 Task: Create a due date automation trigger when advanced on, 2 days after a card is due add checklist with checklist "Resume" complete at 11:00 AM.
Action: Mouse moved to (1082, 317)
Screenshot: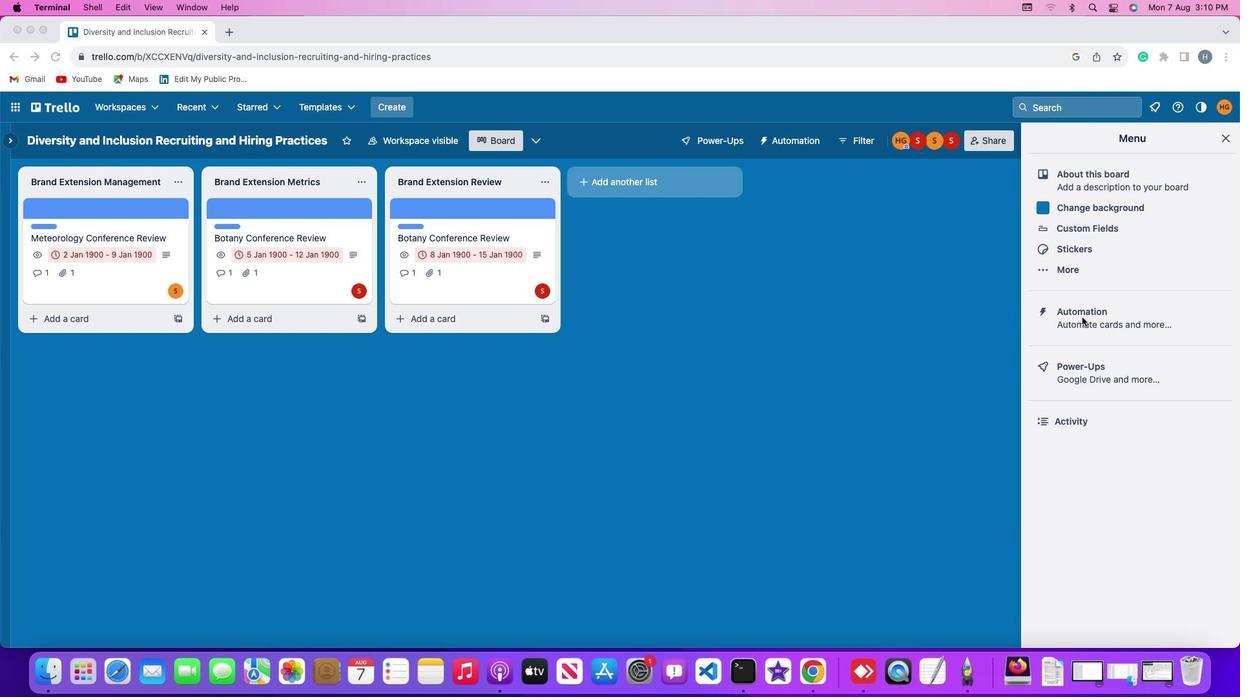 
Action: Mouse pressed left at (1082, 317)
Screenshot: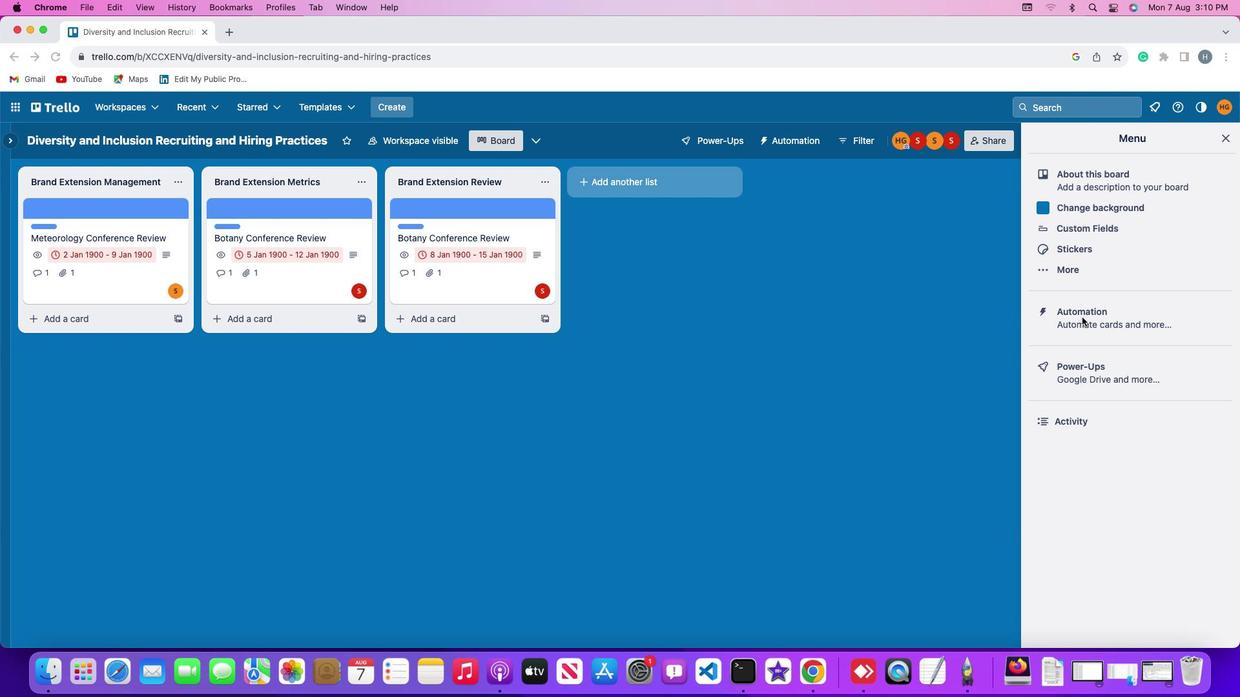 
Action: Mouse pressed left at (1082, 317)
Screenshot: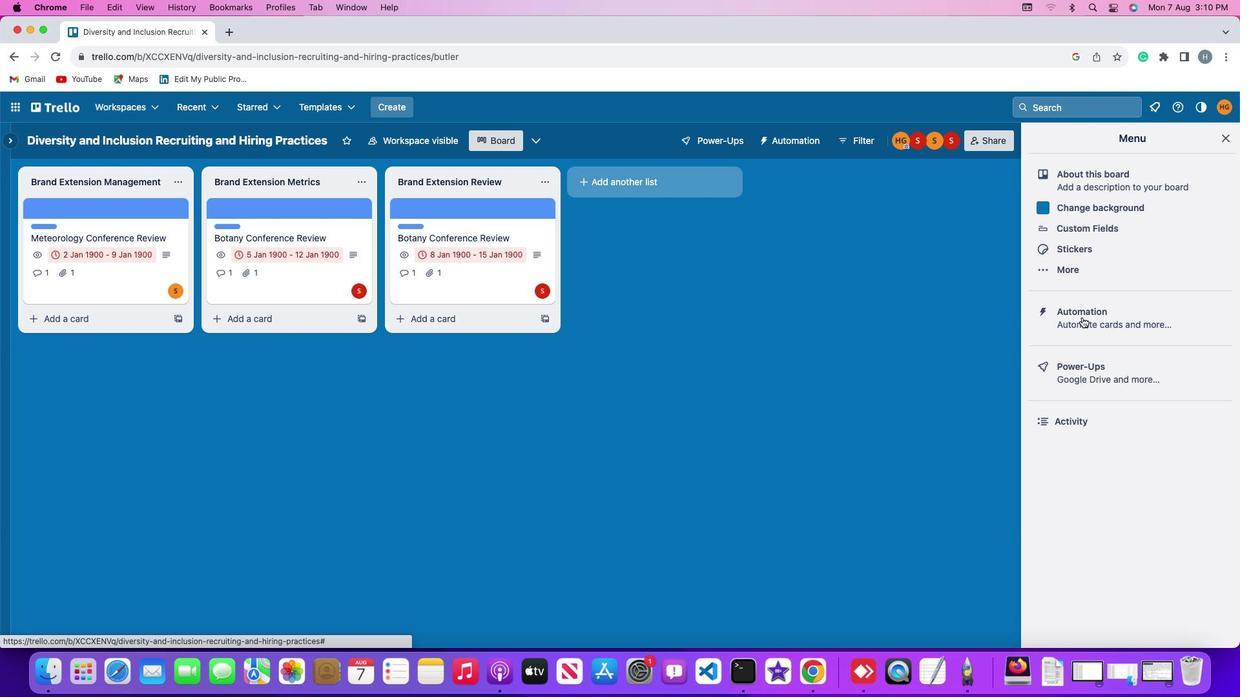 
Action: Mouse moved to (90, 303)
Screenshot: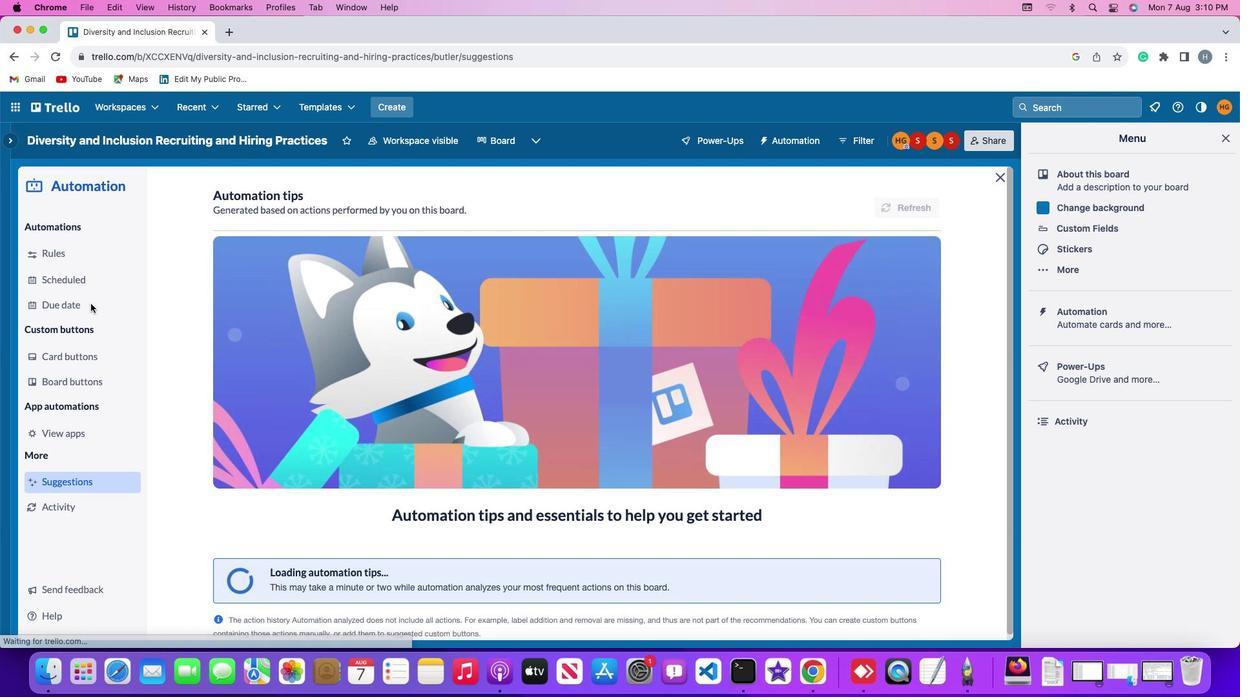 
Action: Mouse pressed left at (90, 303)
Screenshot: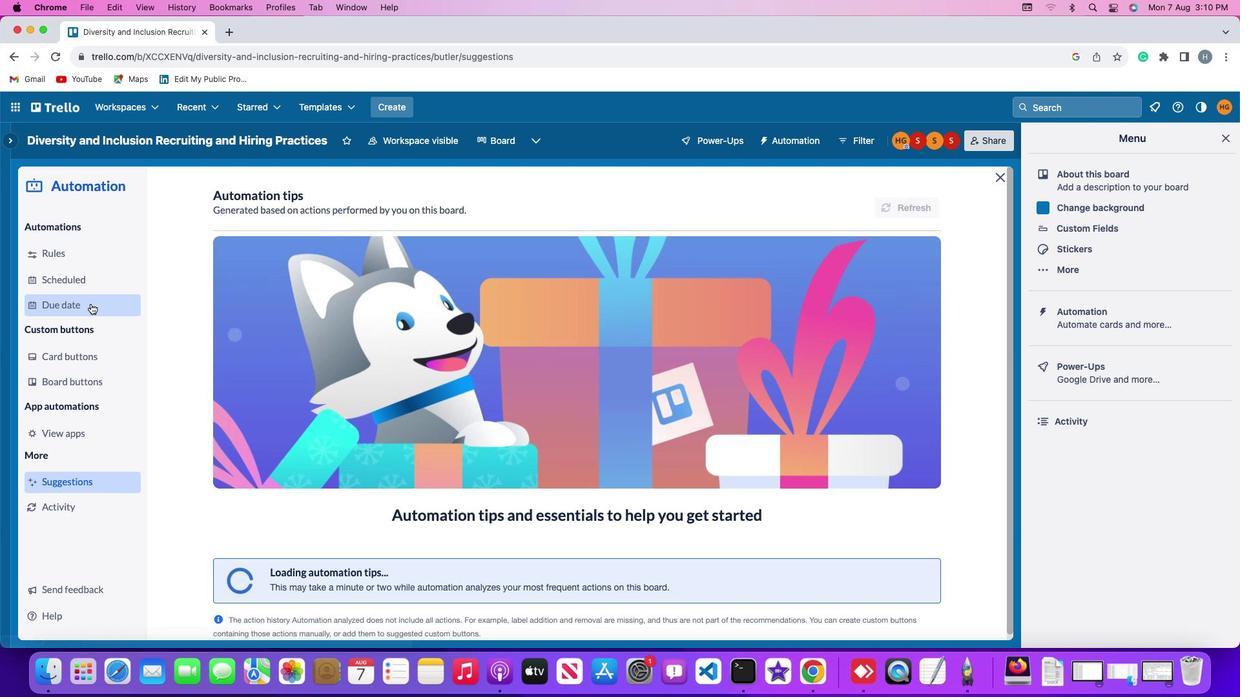 
Action: Mouse moved to (867, 199)
Screenshot: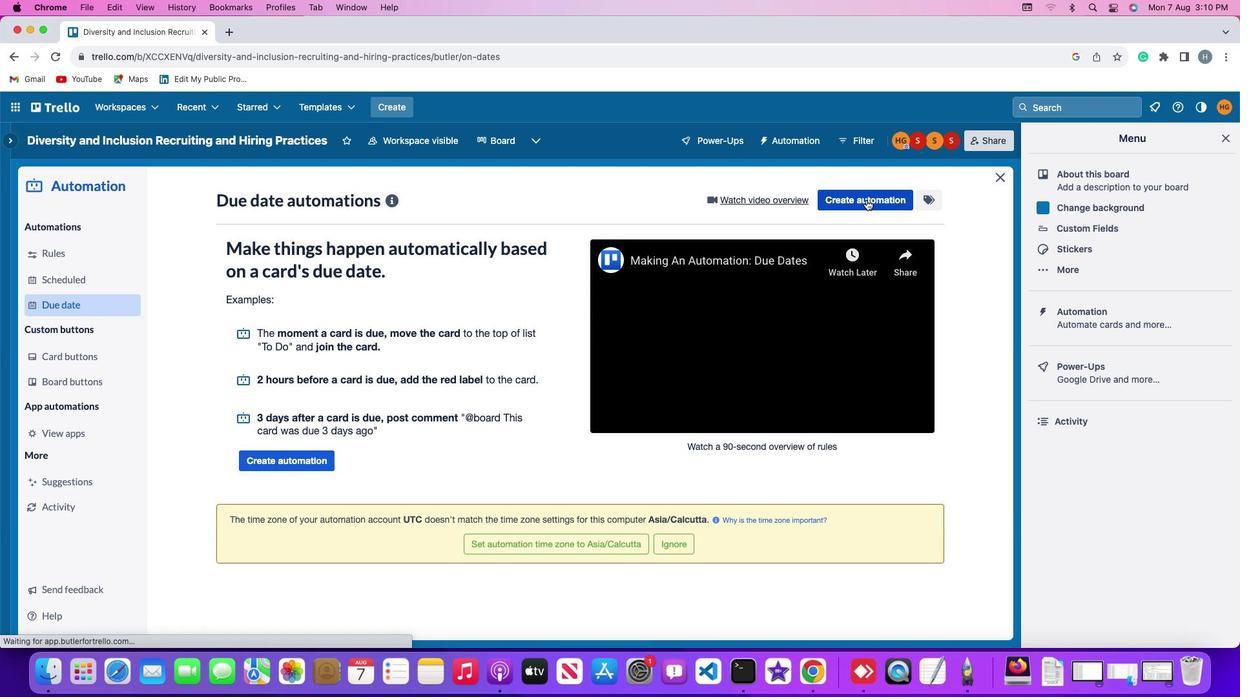 
Action: Mouse pressed left at (867, 199)
Screenshot: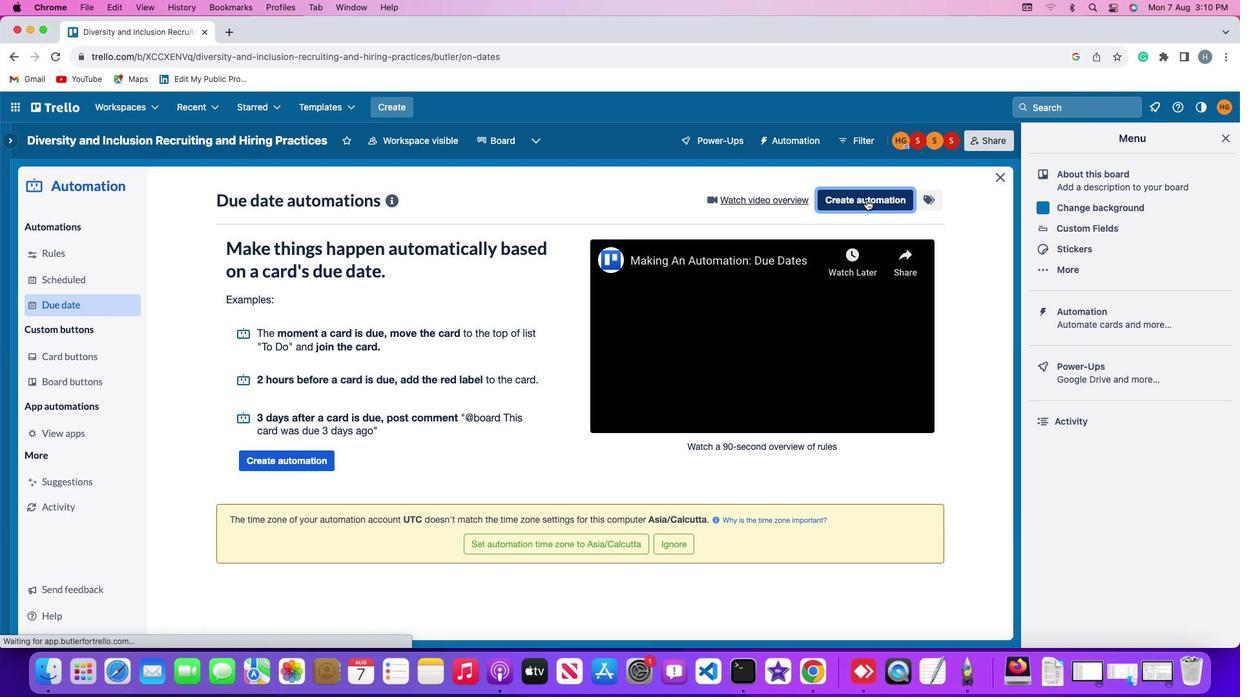 
Action: Mouse moved to (451, 324)
Screenshot: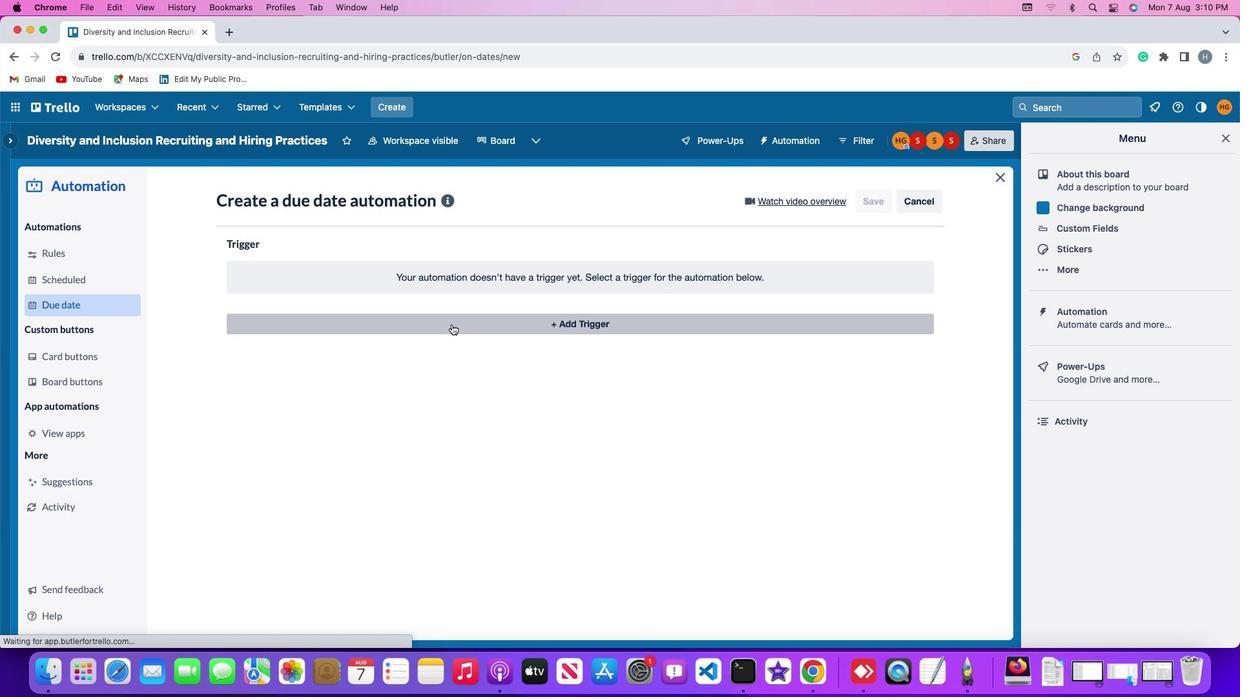 
Action: Mouse pressed left at (451, 324)
Screenshot: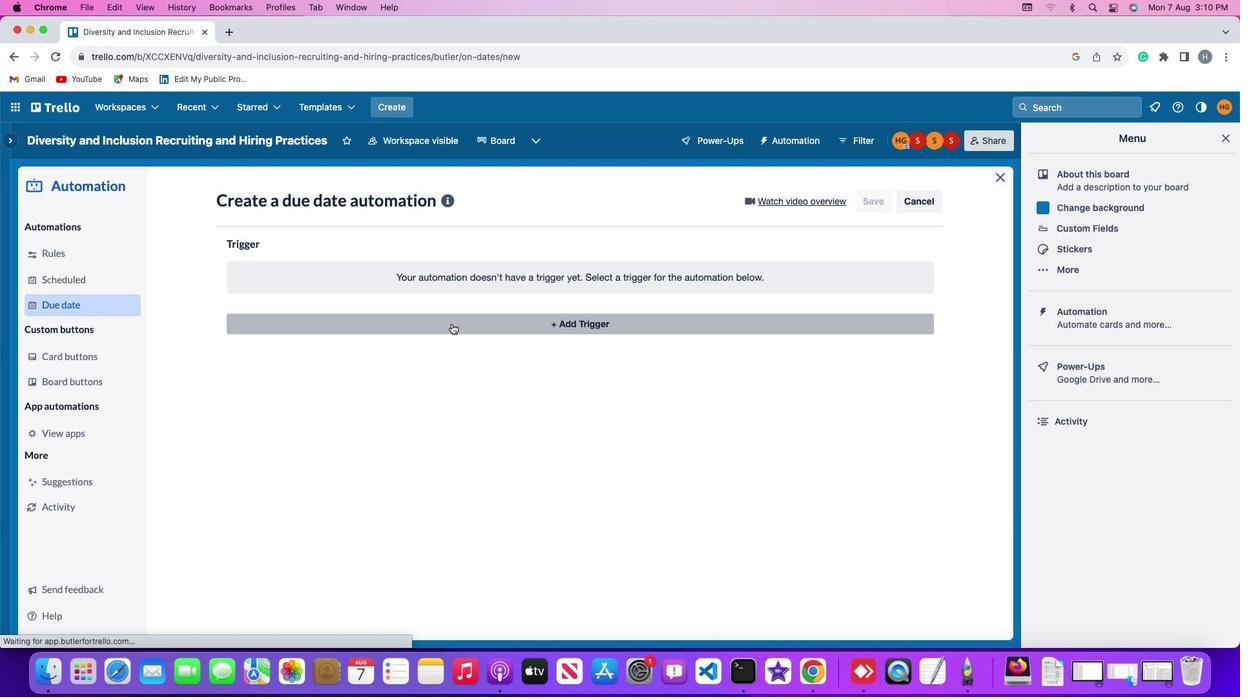 
Action: Mouse moved to (257, 522)
Screenshot: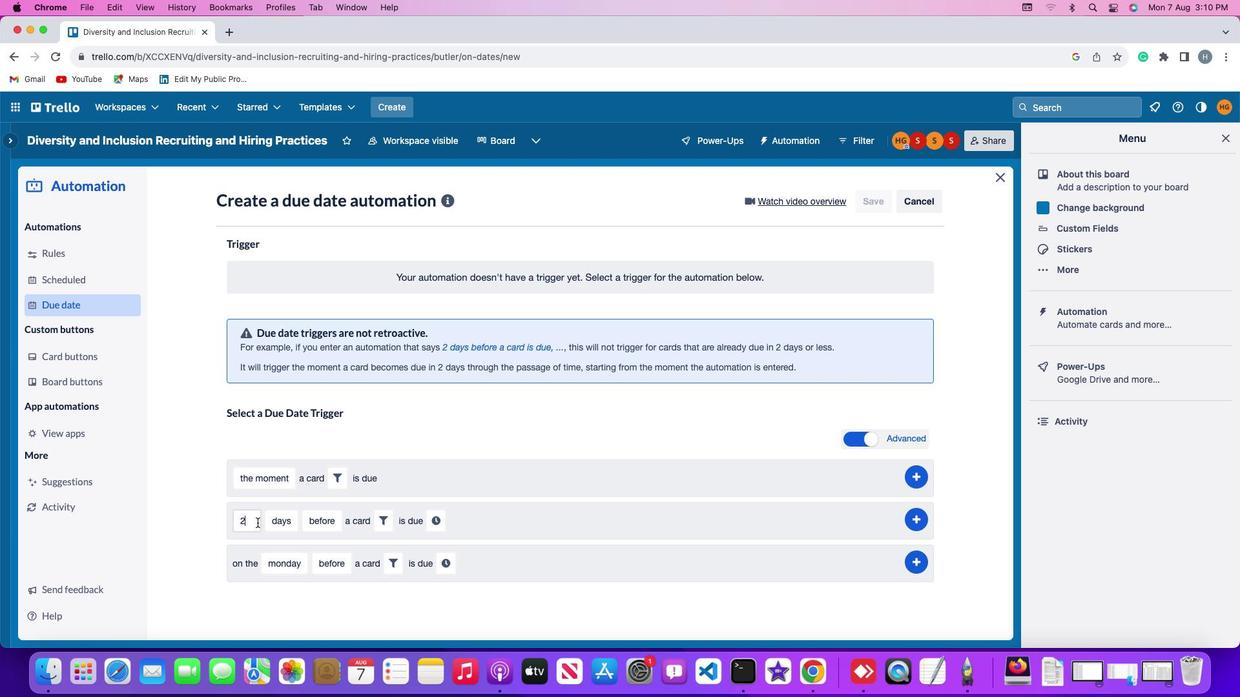 
Action: Mouse pressed left at (257, 522)
Screenshot: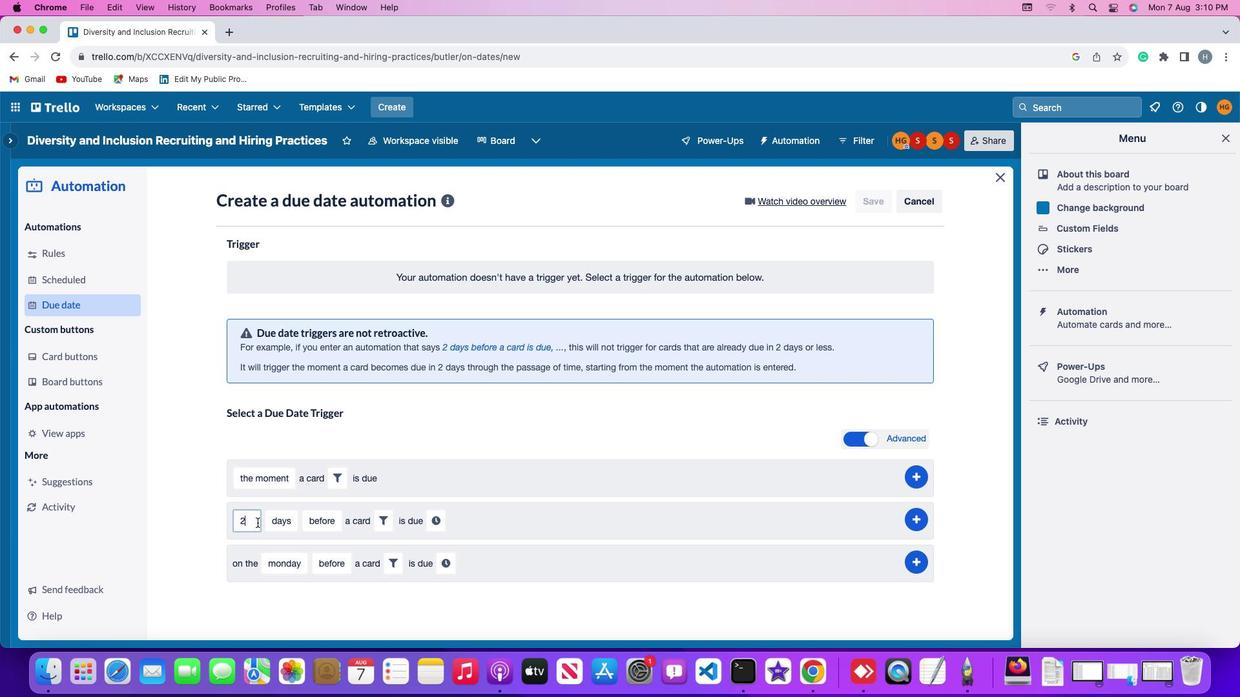 
Action: Mouse moved to (258, 524)
Screenshot: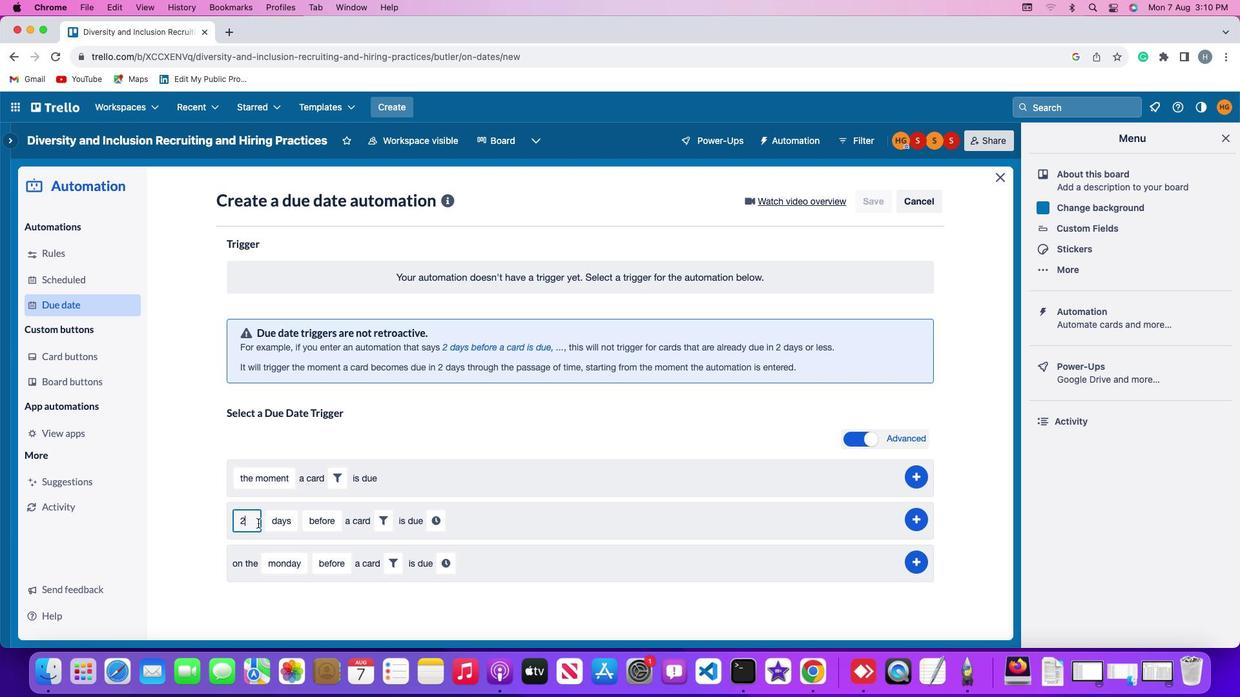 
Action: Key pressed Key.backspace
Screenshot: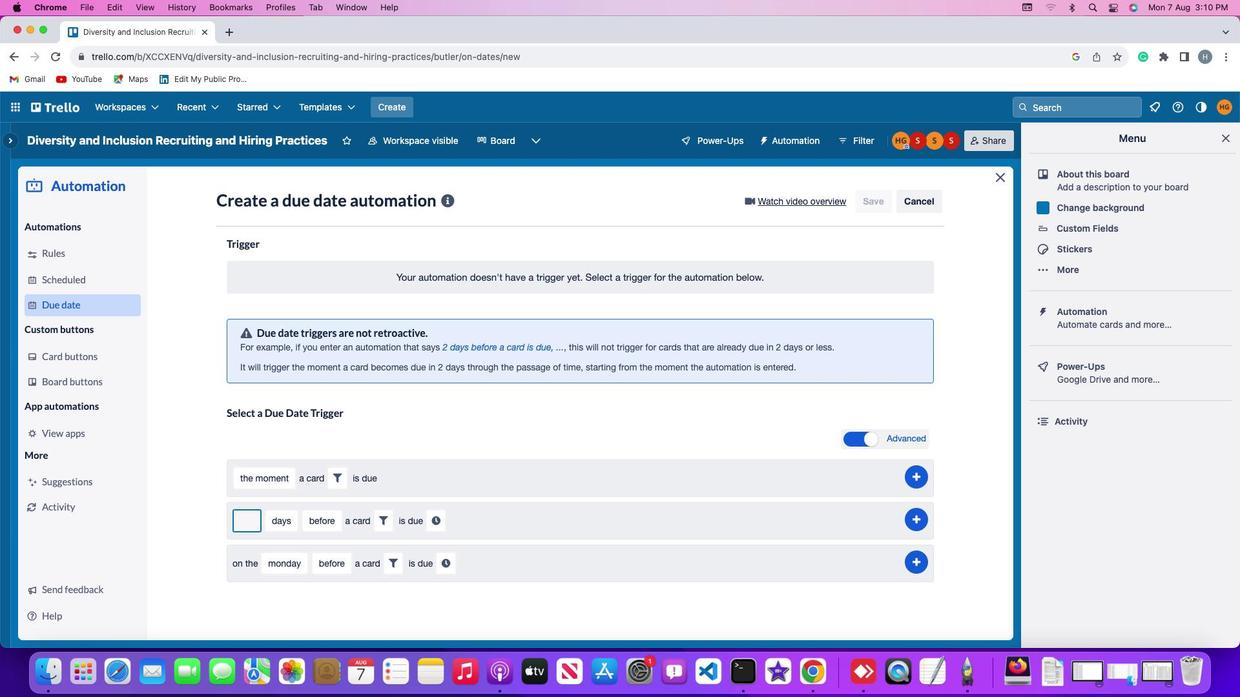 
Action: Mouse moved to (260, 524)
Screenshot: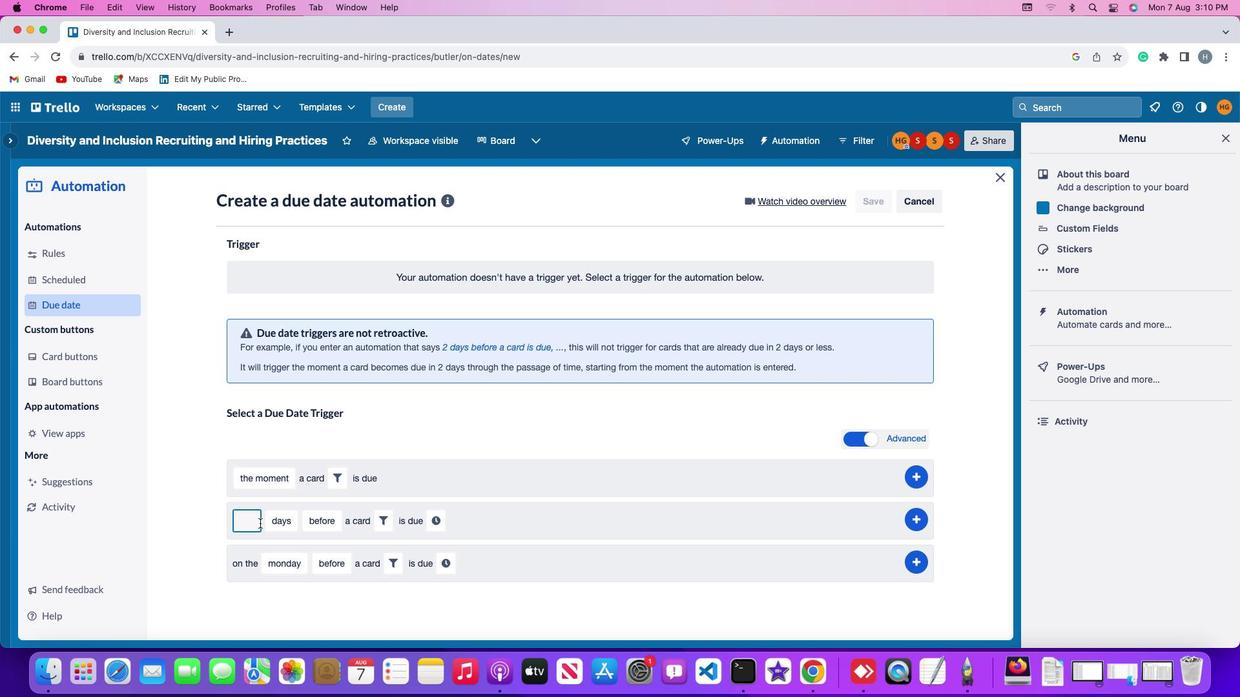 
Action: Key pressed '2'
Screenshot: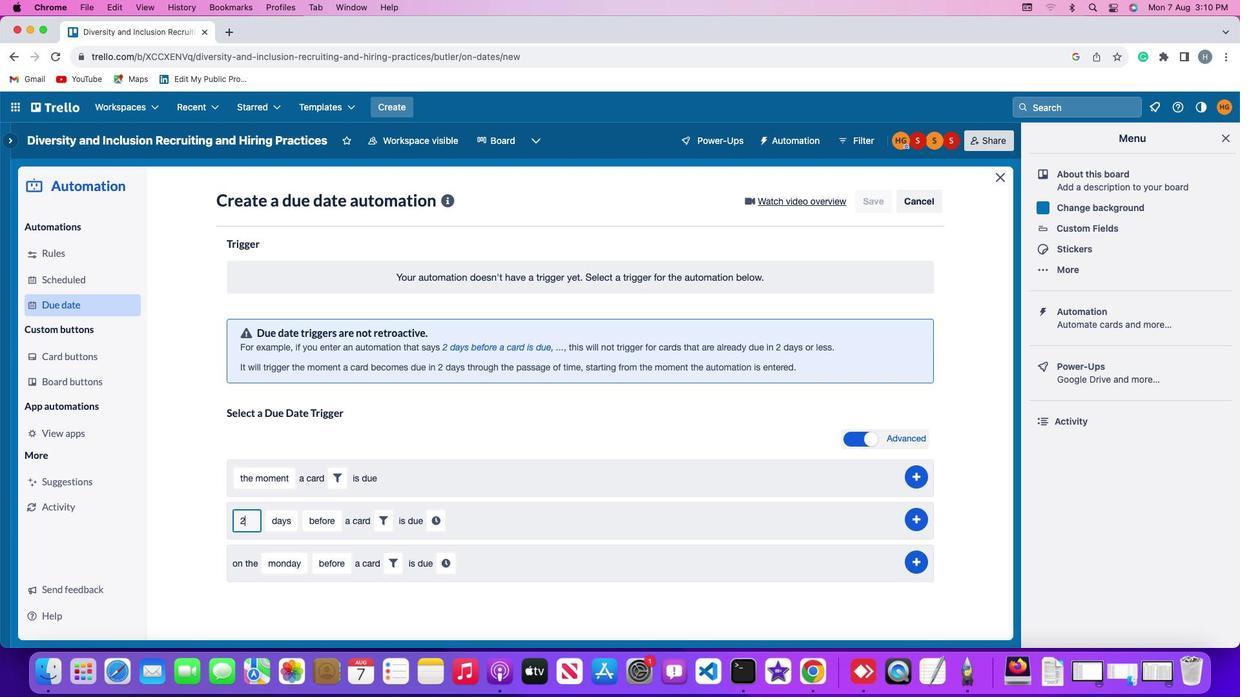 
Action: Mouse moved to (288, 522)
Screenshot: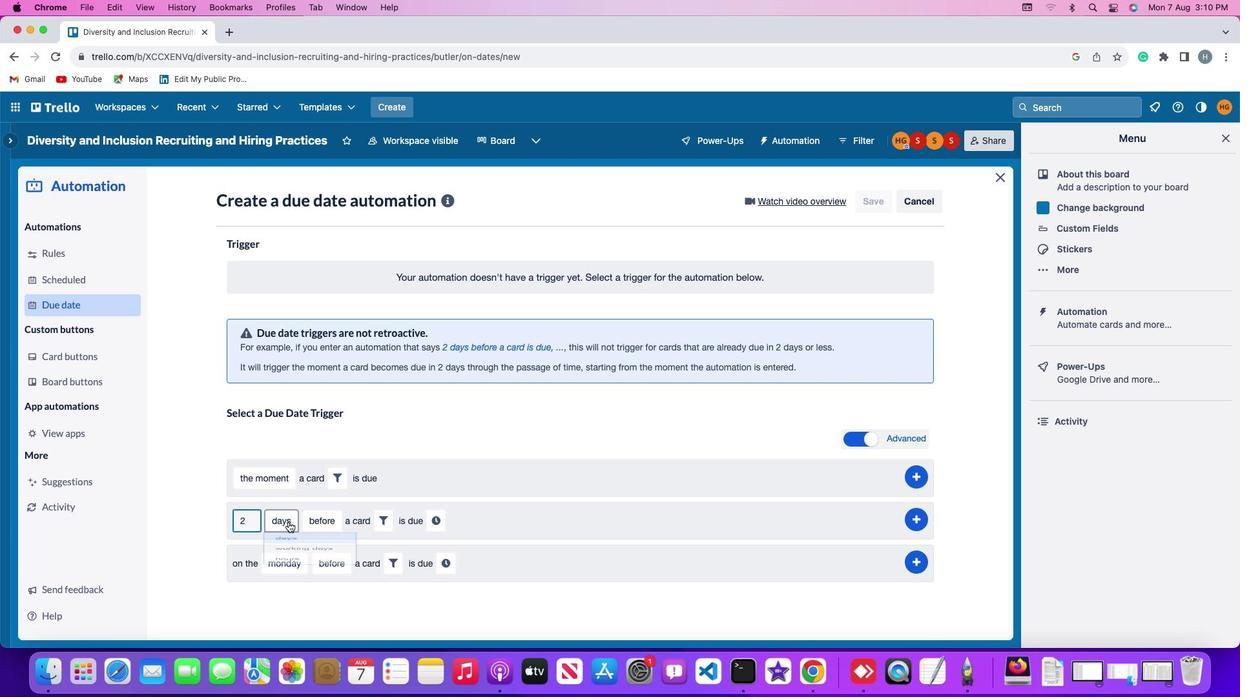 
Action: Mouse pressed left at (288, 522)
Screenshot: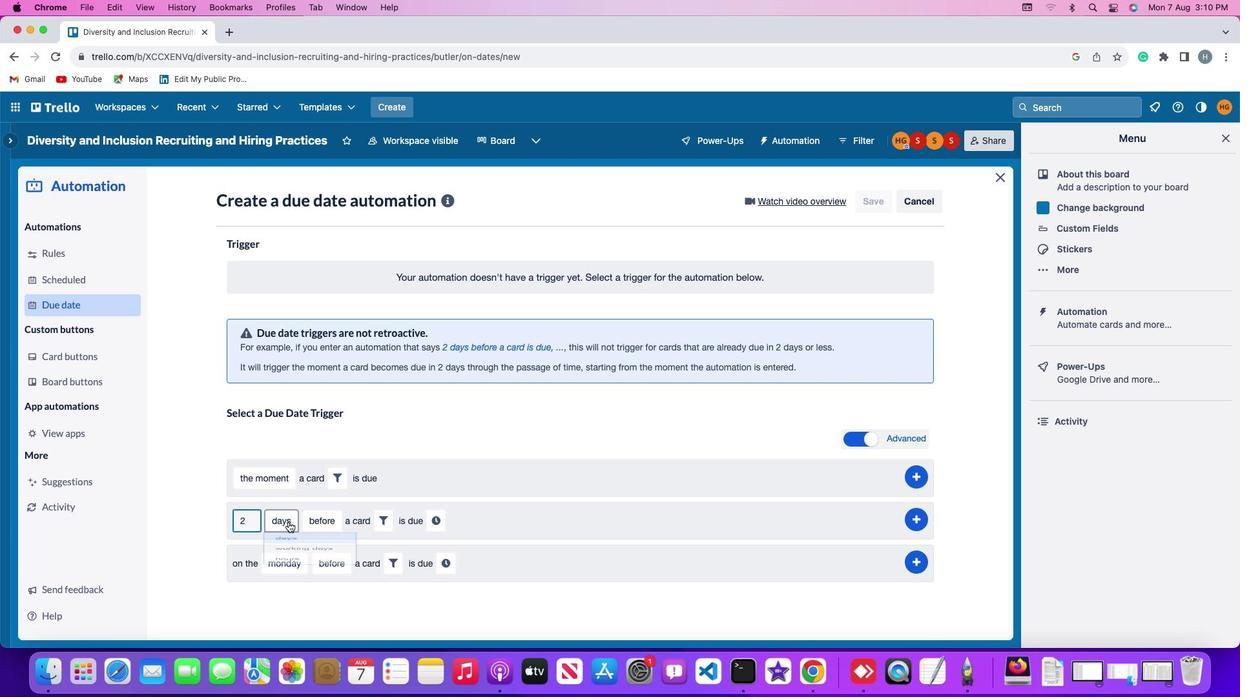 
Action: Mouse moved to (290, 544)
Screenshot: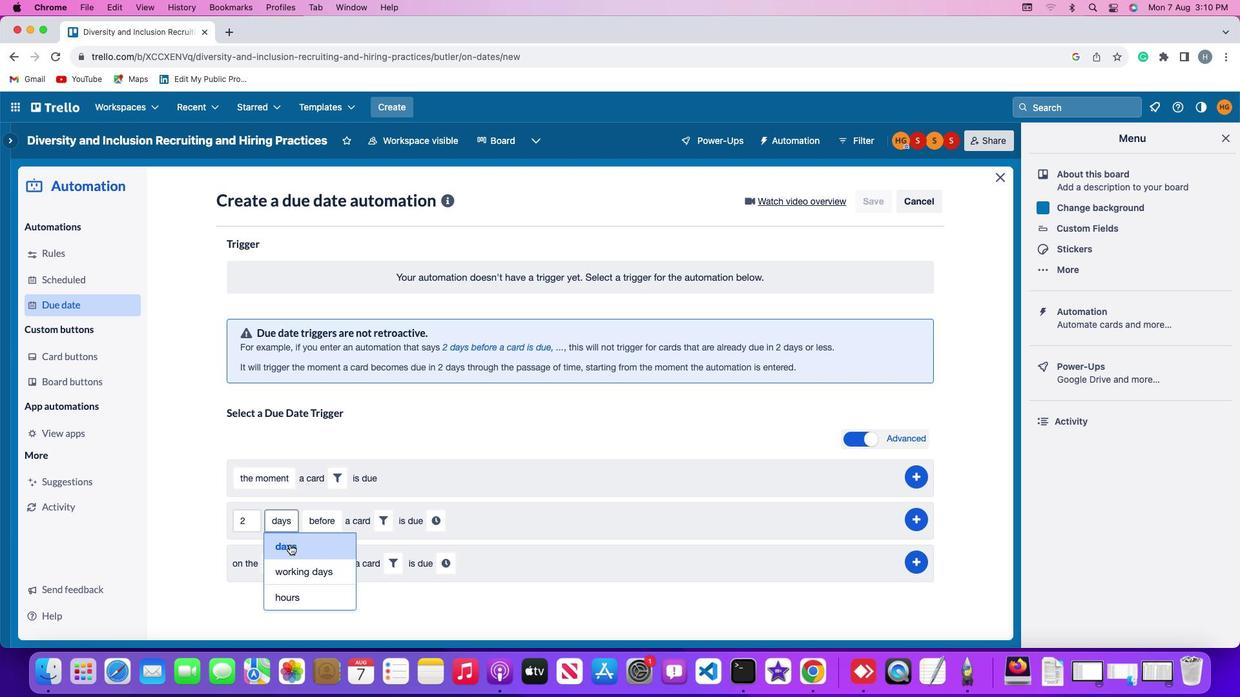 
Action: Mouse pressed left at (290, 544)
Screenshot: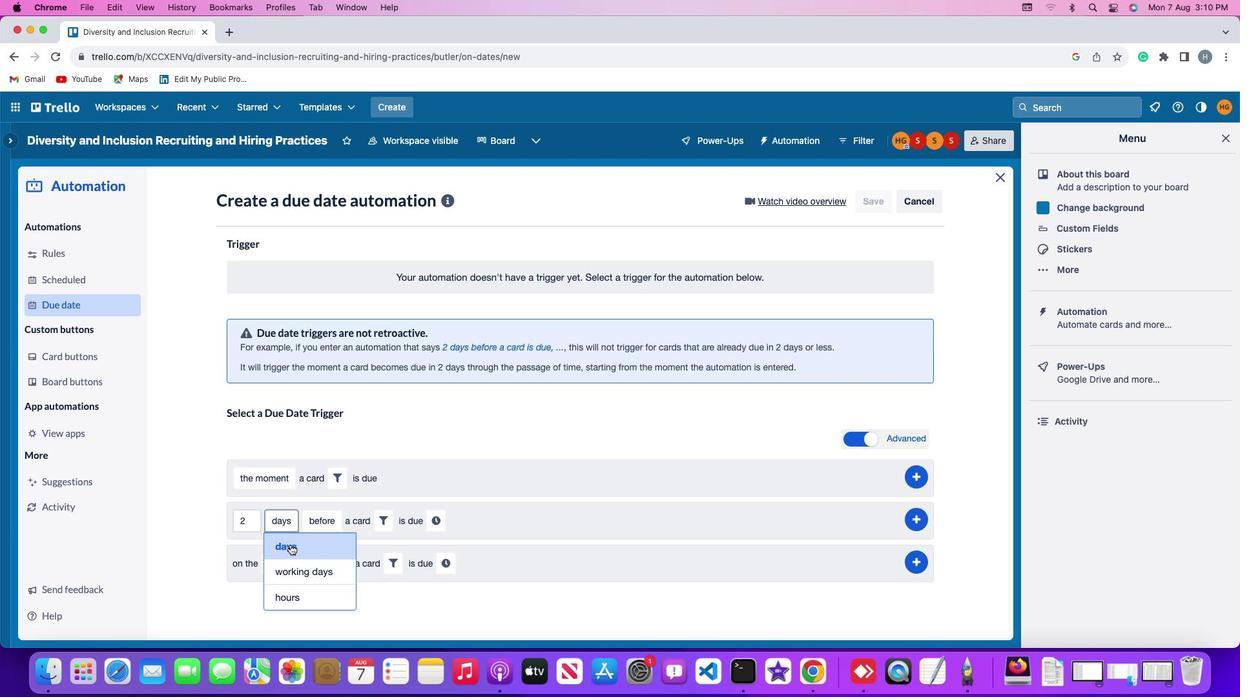 
Action: Mouse moved to (319, 514)
Screenshot: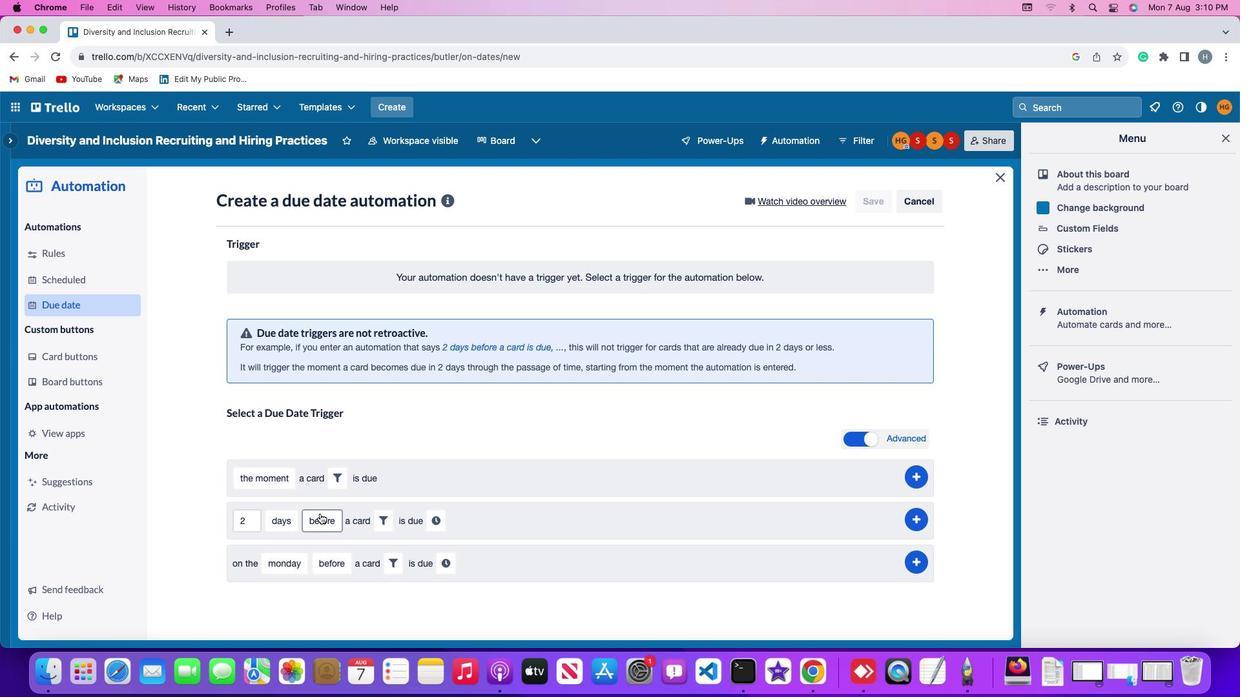 
Action: Mouse pressed left at (319, 514)
Screenshot: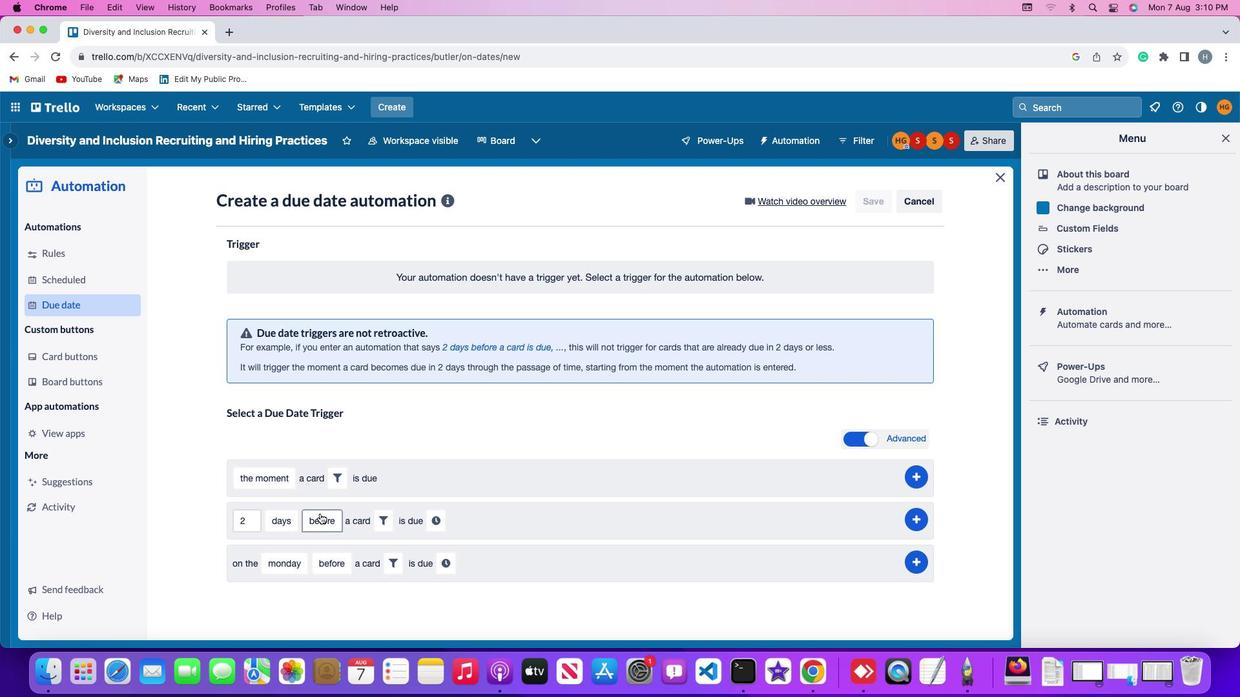 
Action: Mouse moved to (323, 566)
Screenshot: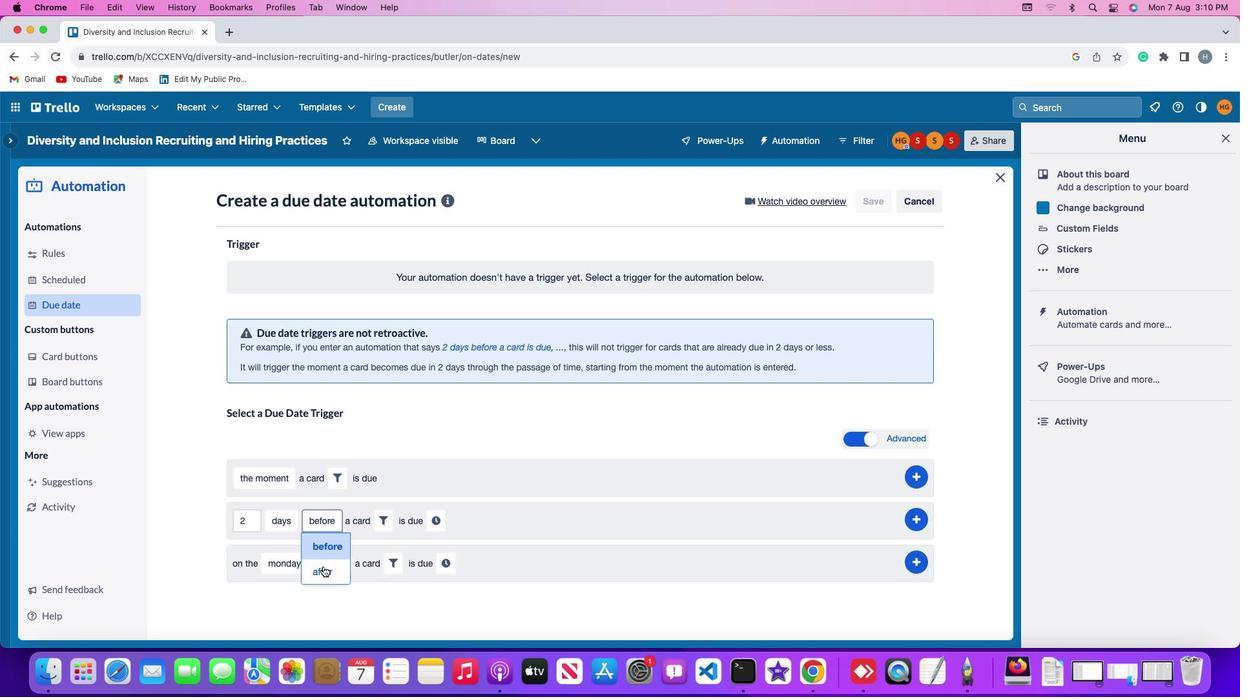 
Action: Mouse pressed left at (323, 566)
Screenshot: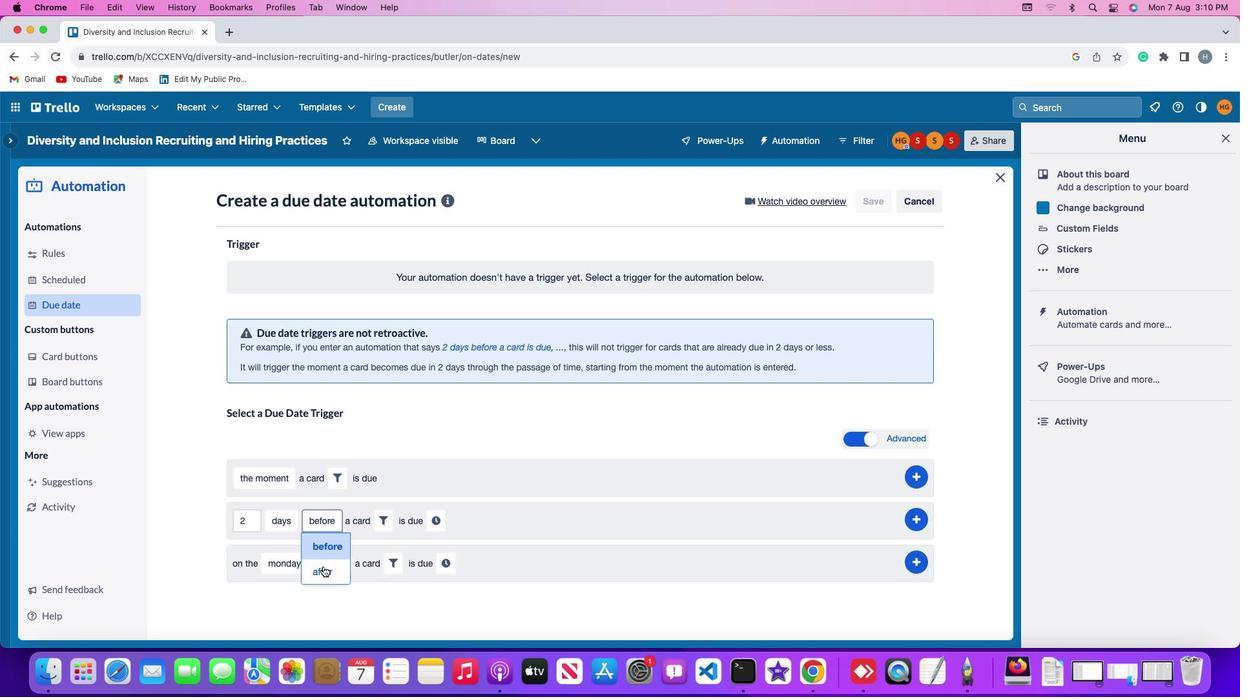 
Action: Mouse moved to (375, 519)
Screenshot: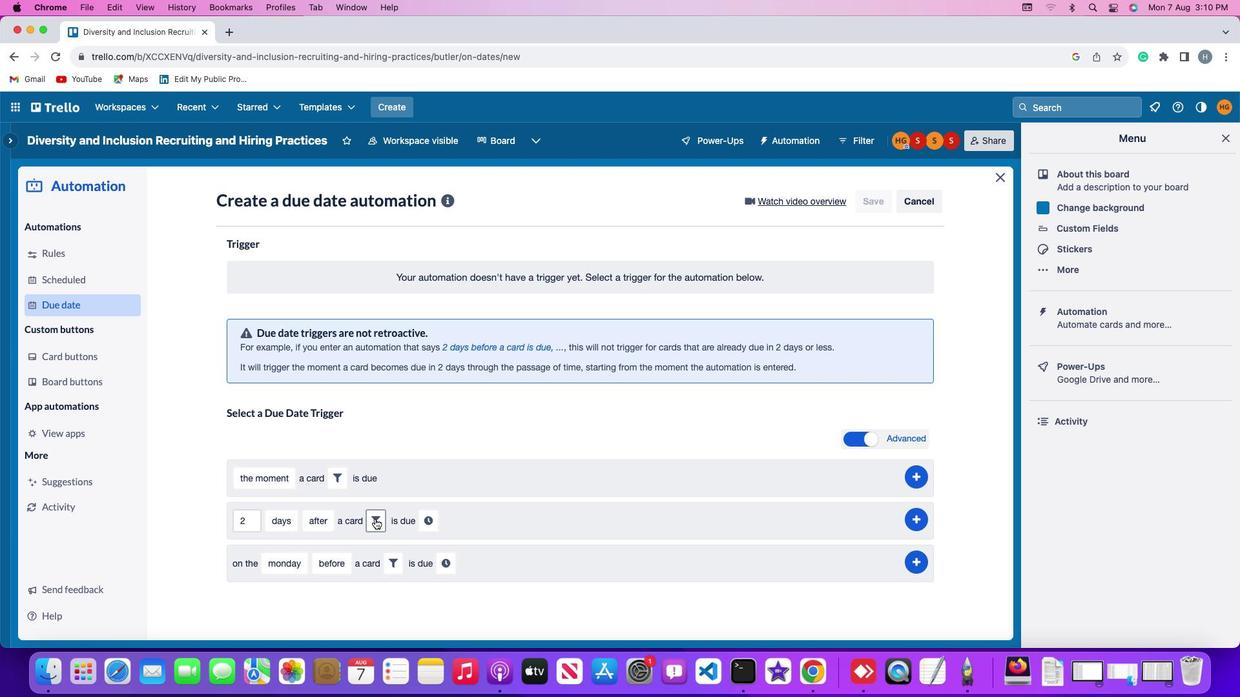 
Action: Mouse pressed left at (375, 519)
Screenshot: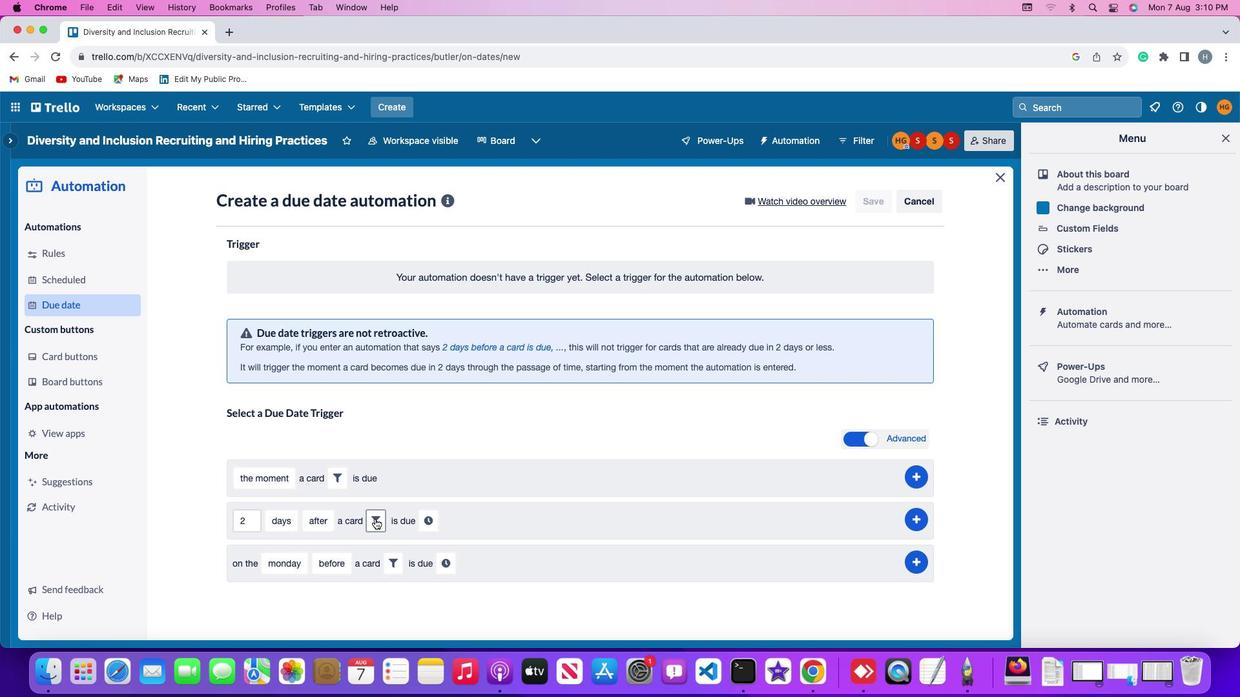 
Action: Mouse moved to (483, 560)
Screenshot: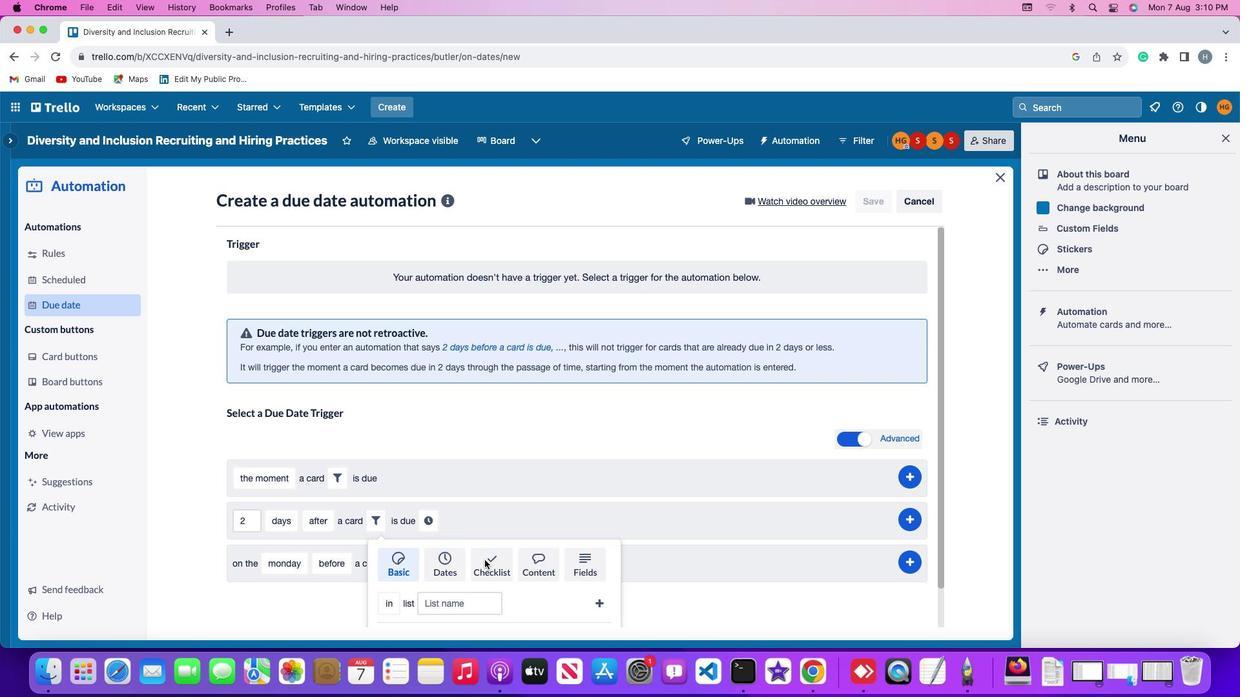 
Action: Mouse pressed left at (483, 560)
Screenshot: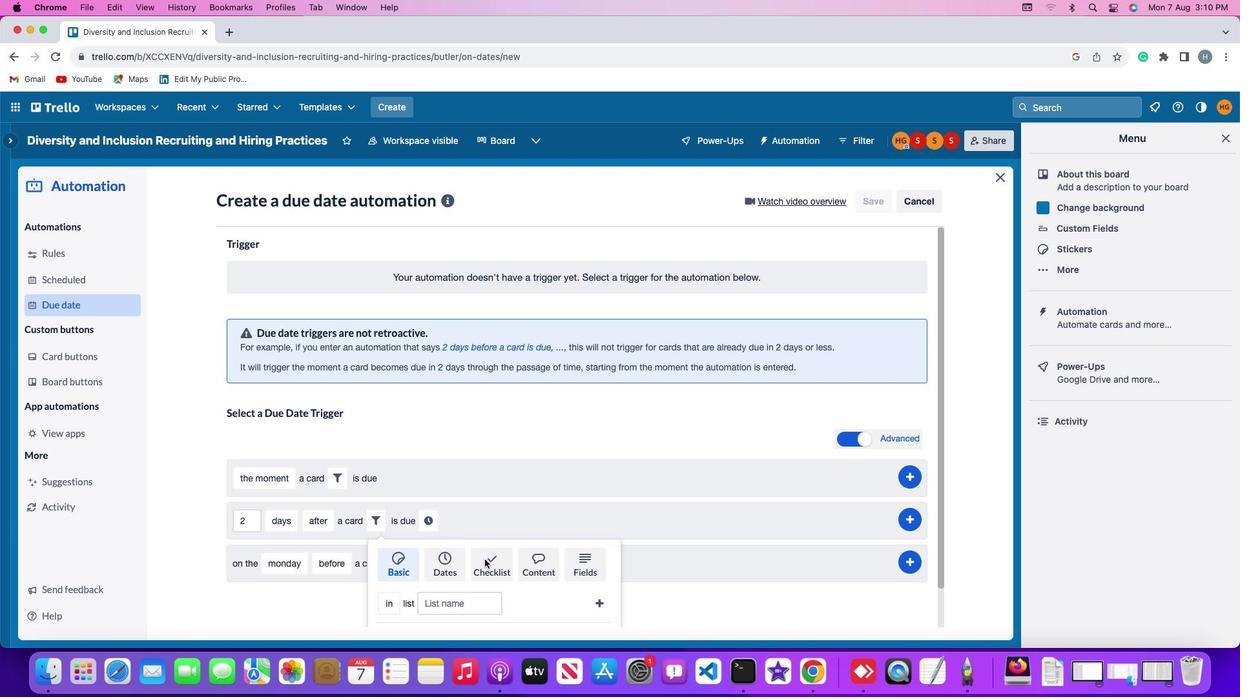 
Action: Mouse moved to (451, 600)
Screenshot: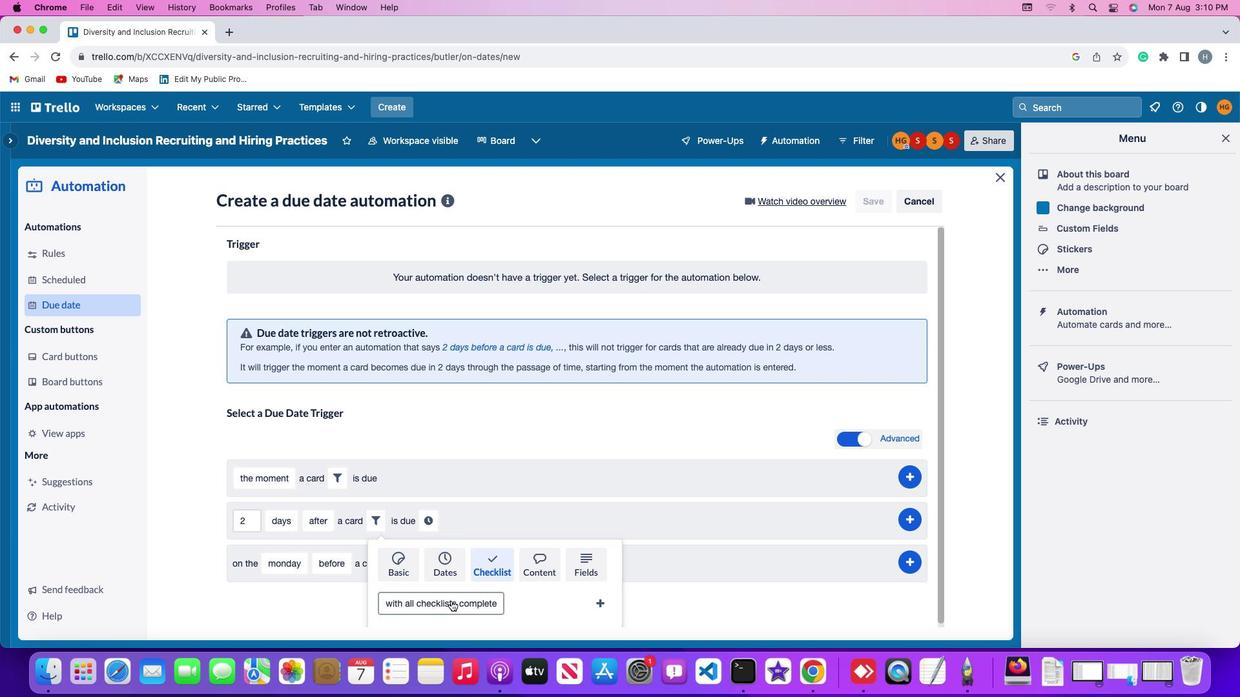 
Action: Mouse pressed left at (451, 600)
Screenshot: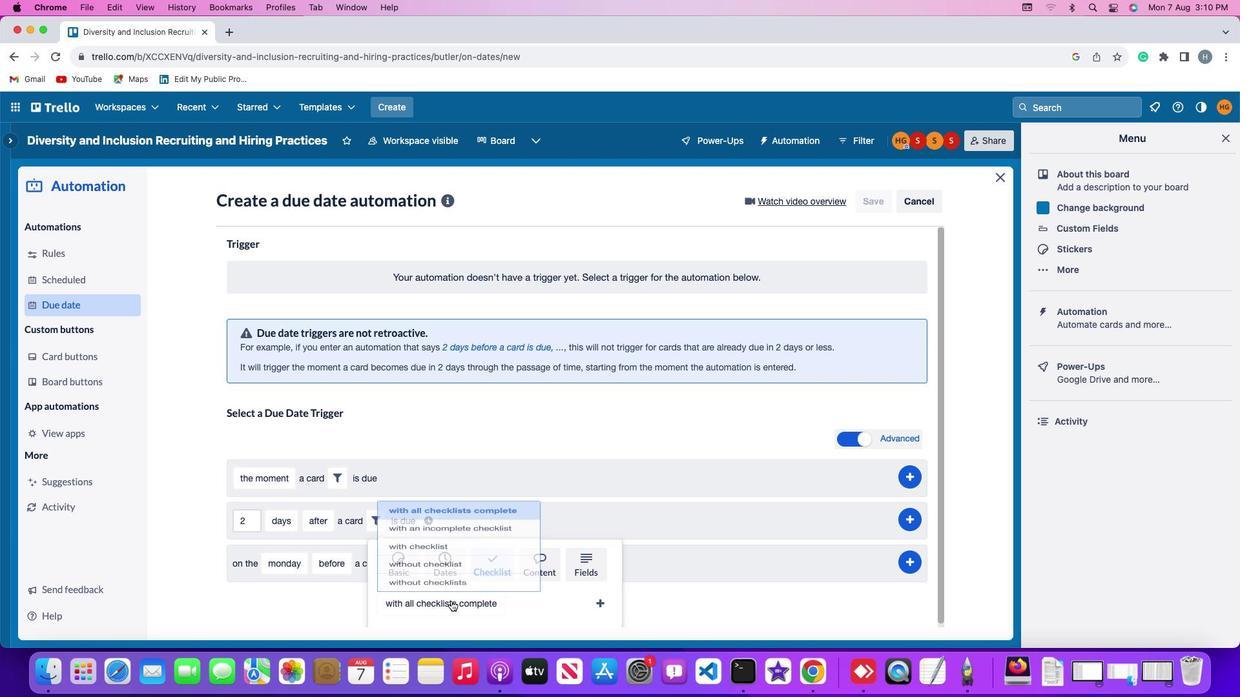 
Action: Mouse moved to (438, 523)
Screenshot: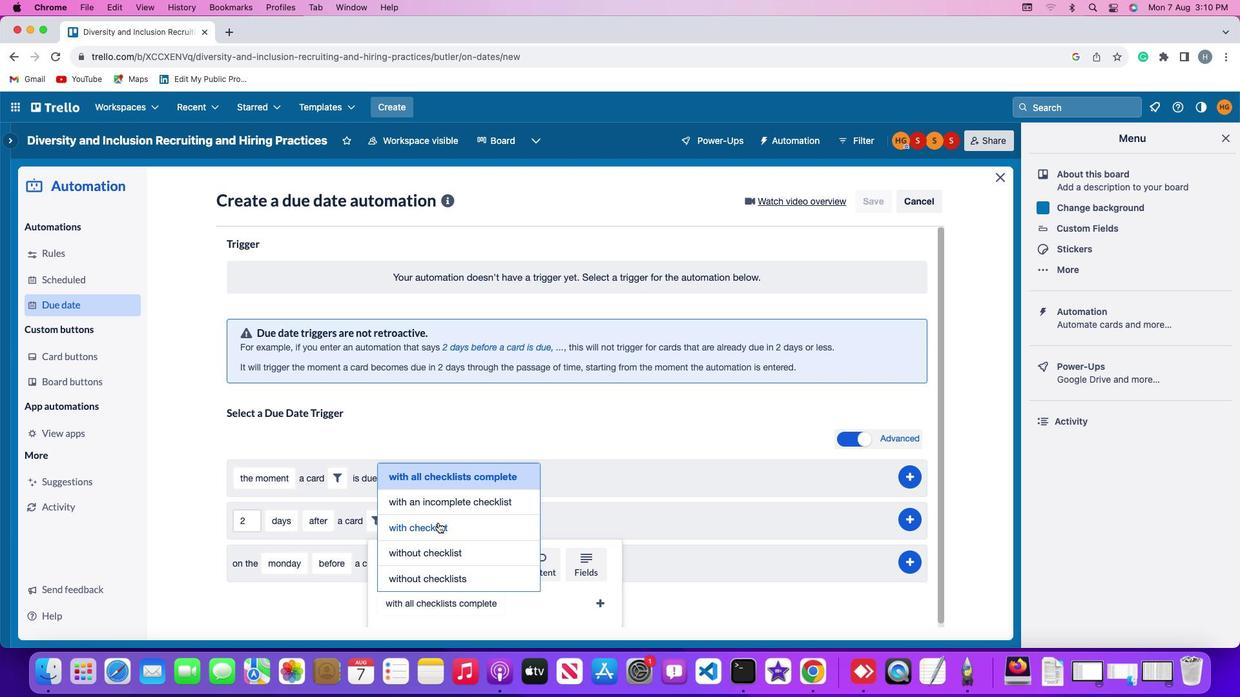 
Action: Mouse pressed left at (438, 523)
Screenshot: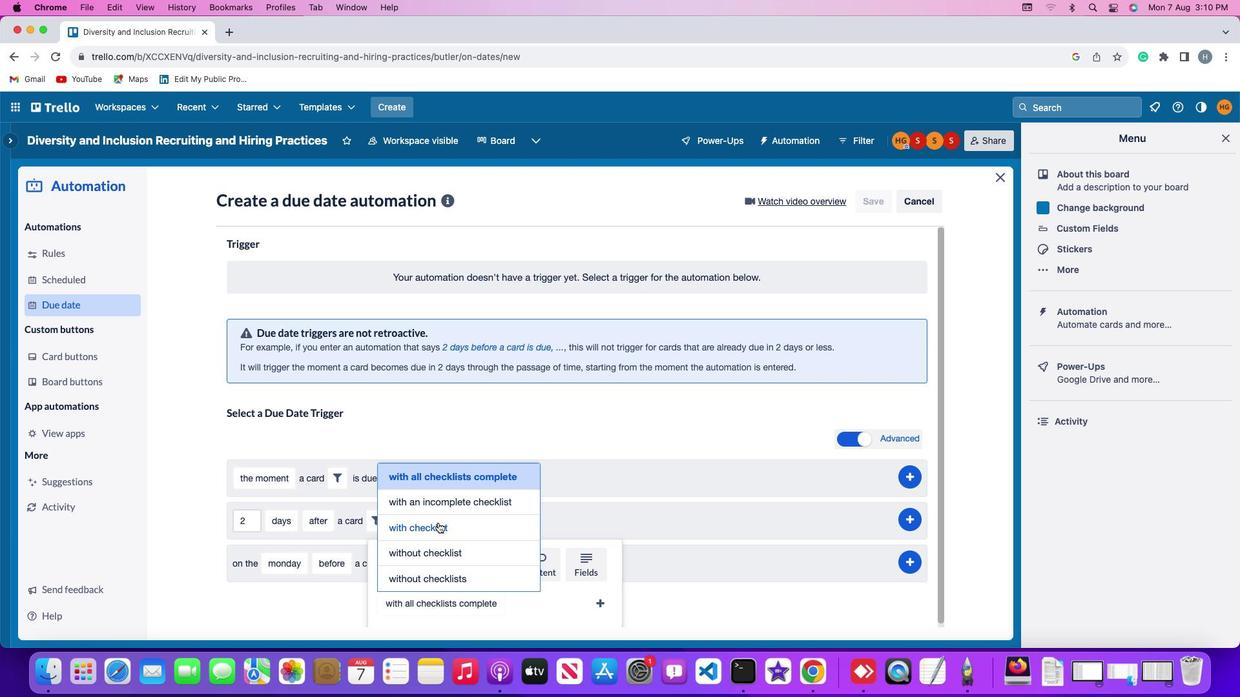 
Action: Mouse moved to (496, 607)
Screenshot: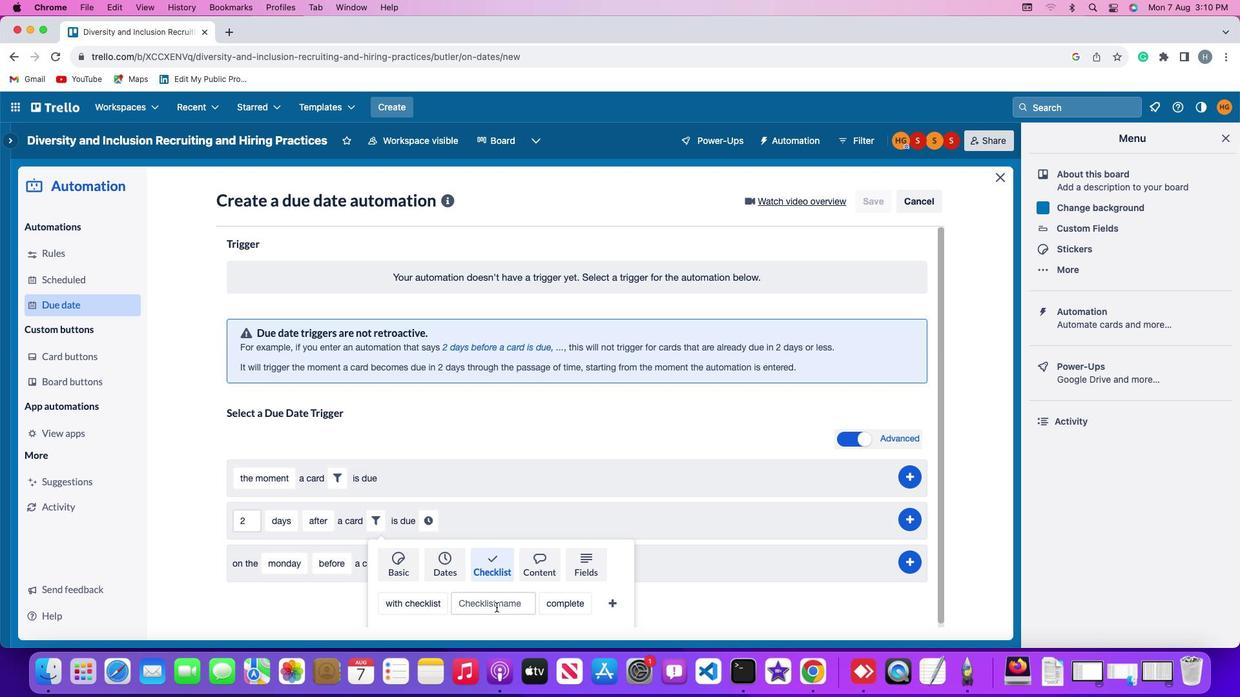 
Action: Mouse pressed left at (496, 607)
Screenshot: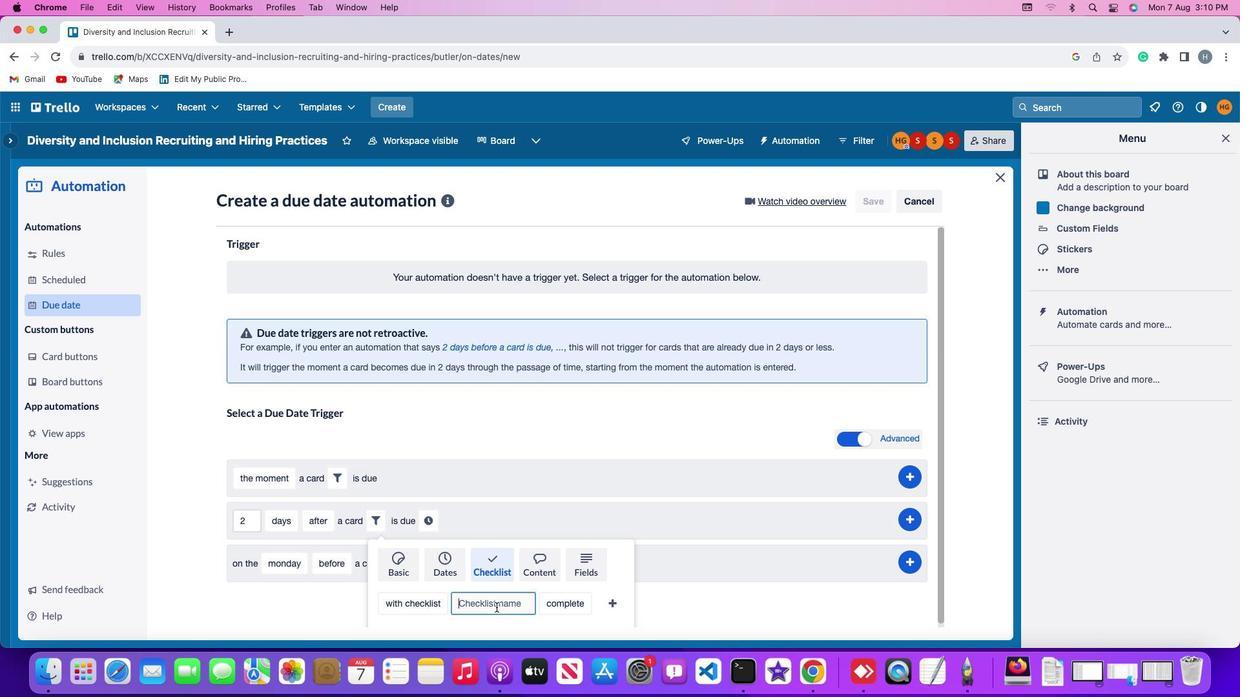 
Action: Key pressed Key.shift'R''e''s''u''m''e'
Screenshot: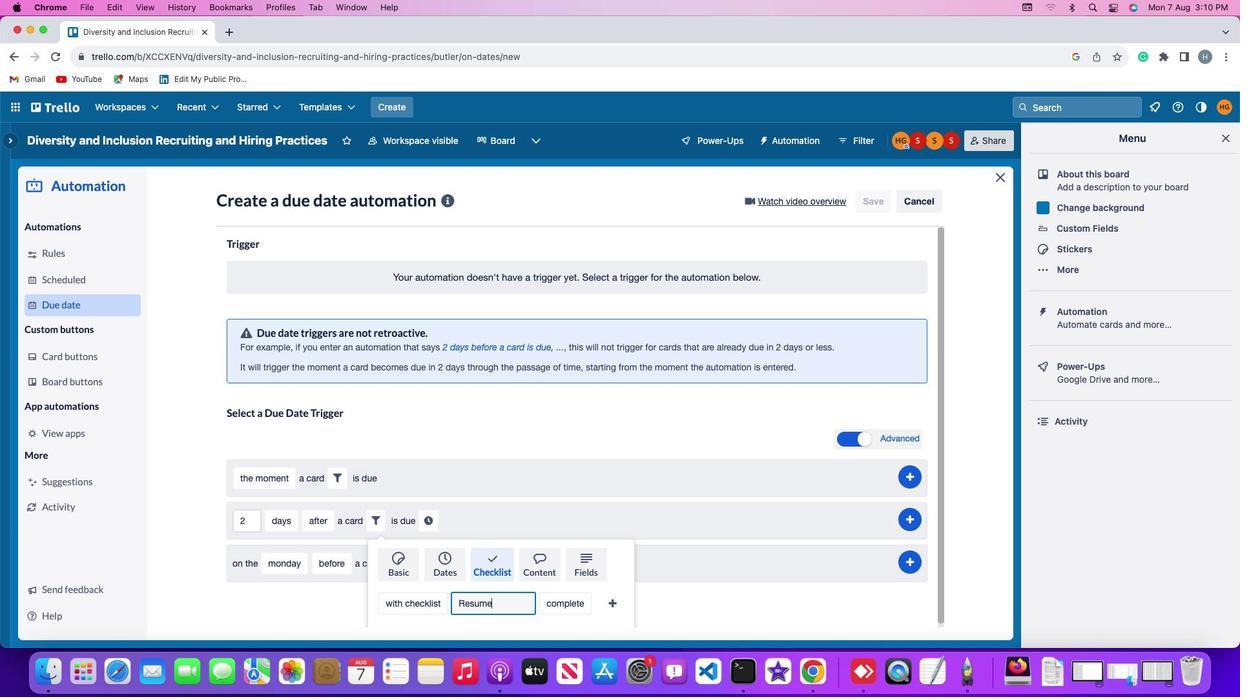 
Action: Mouse moved to (610, 600)
Screenshot: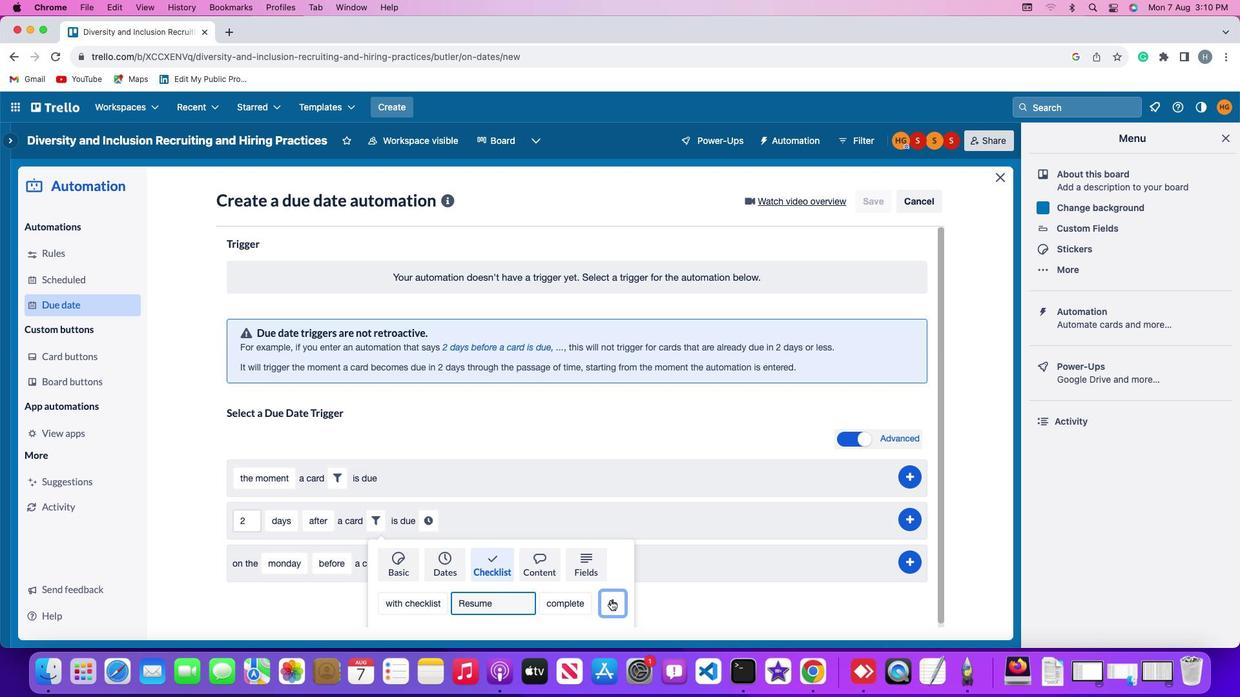 
Action: Mouse pressed left at (610, 600)
Screenshot: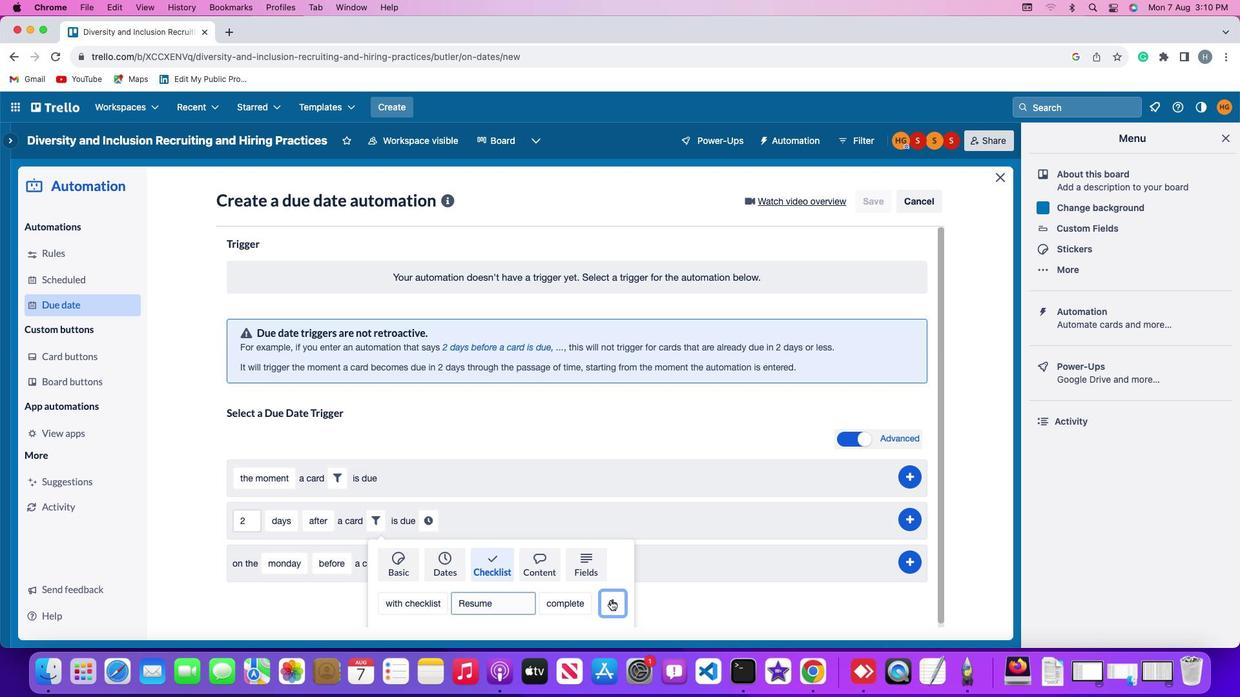 
Action: Mouse moved to (597, 515)
Screenshot: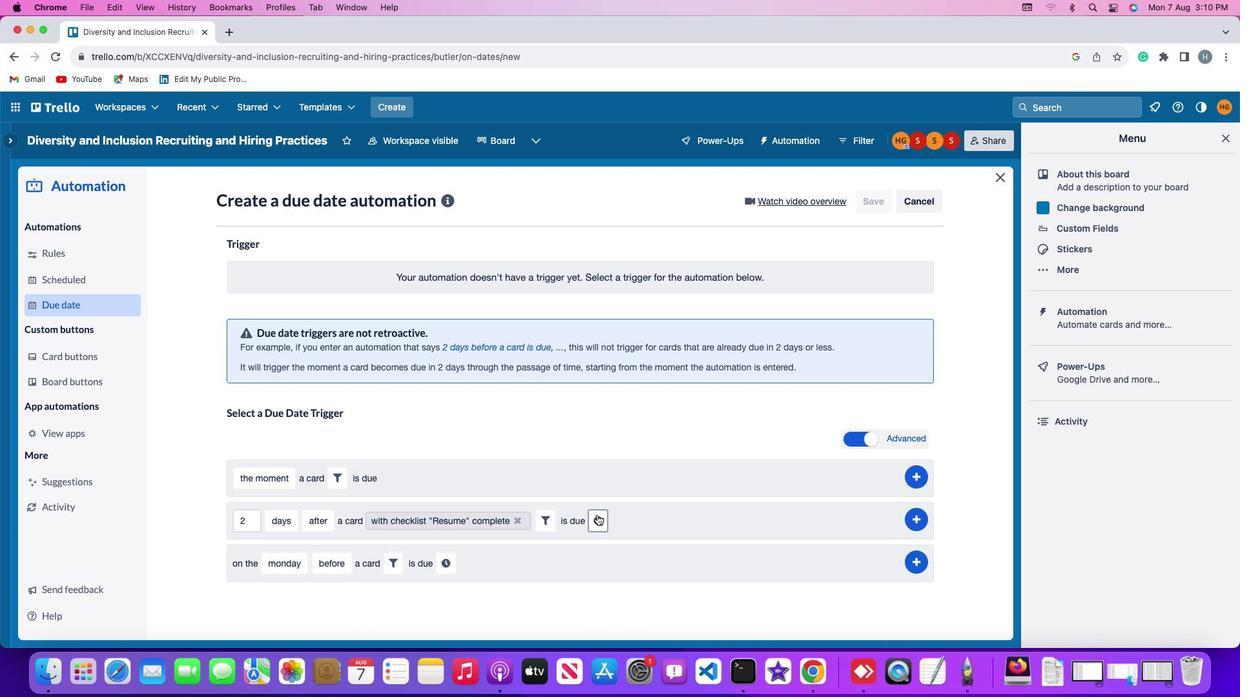 
Action: Mouse pressed left at (597, 515)
Screenshot: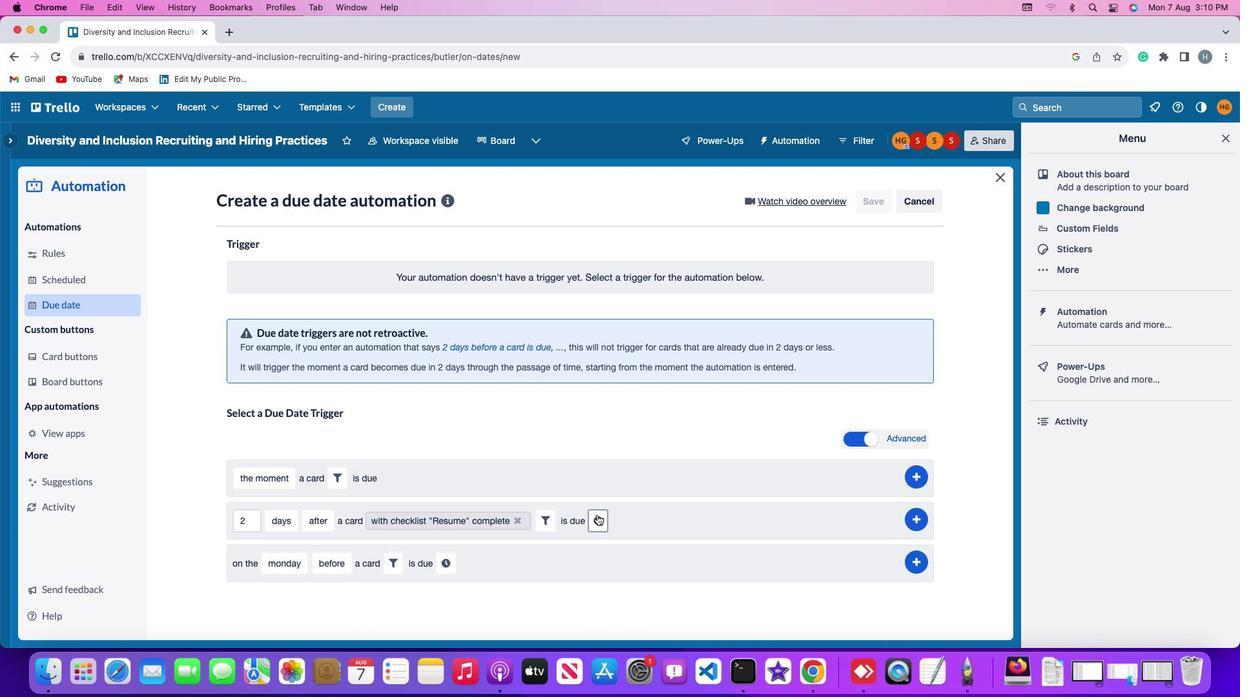 
Action: Mouse moved to (632, 525)
Screenshot: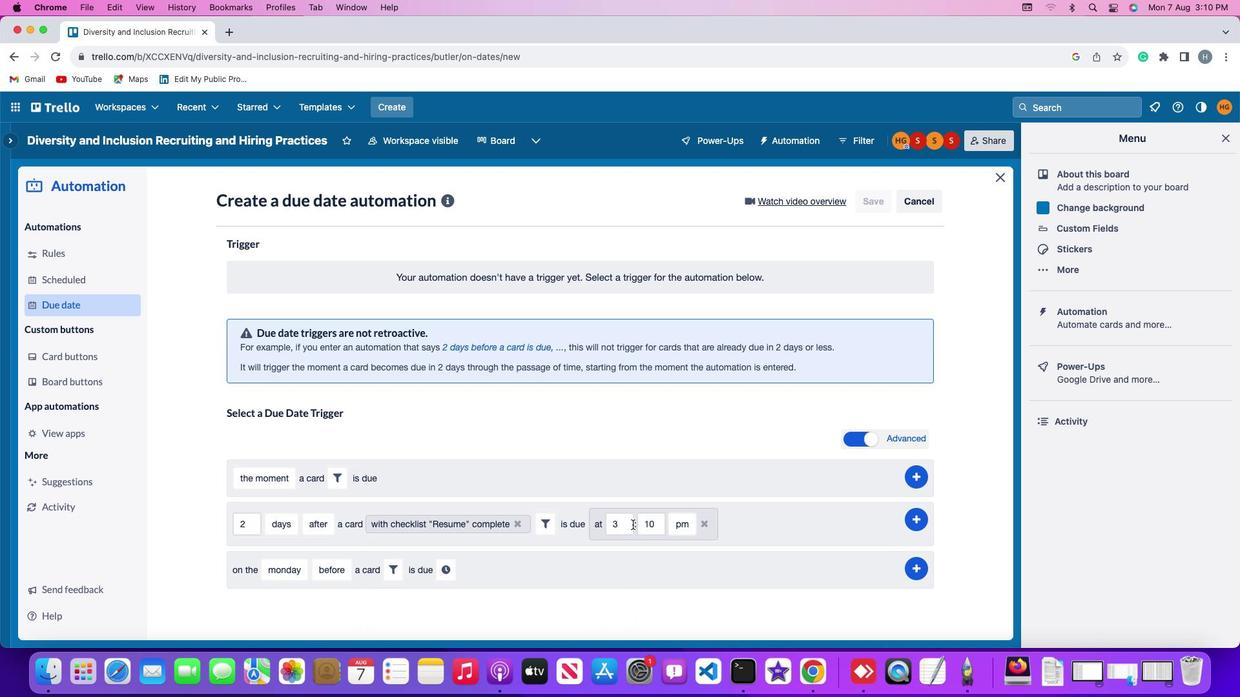 
Action: Mouse pressed left at (632, 525)
Screenshot: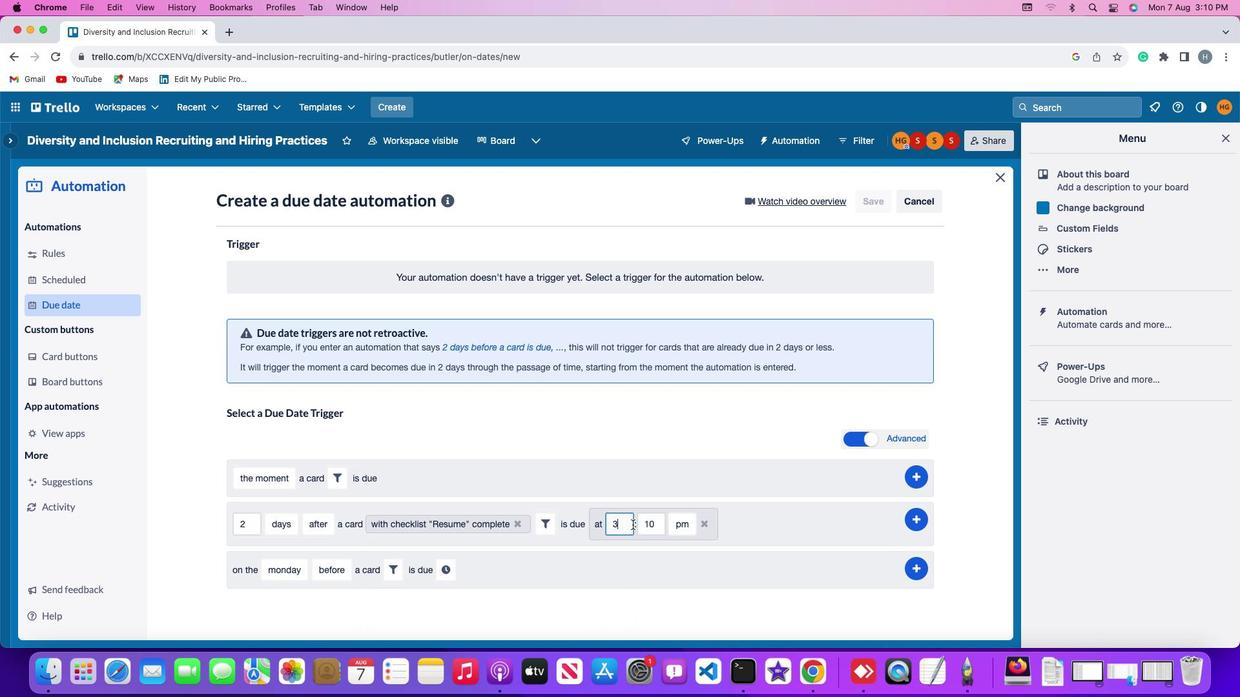 
Action: Key pressed Key.backspace'1''1'
Screenshot: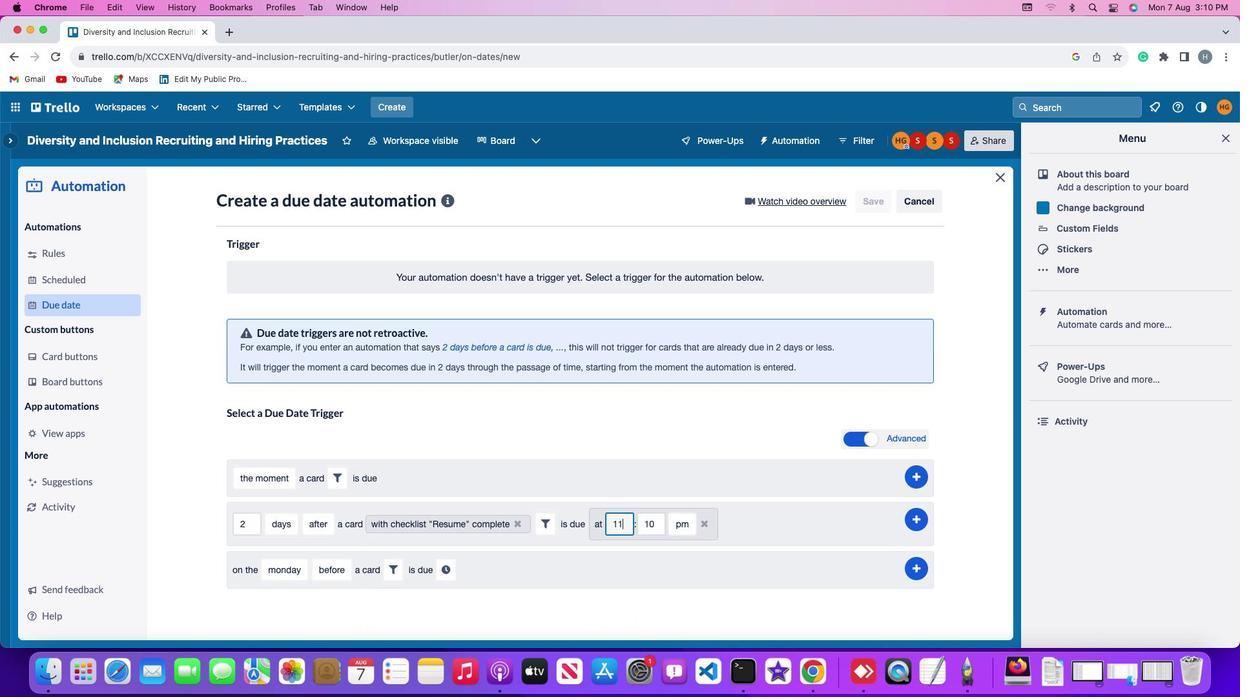 
Action: Mouse moved to (660, 525)
Screenshot: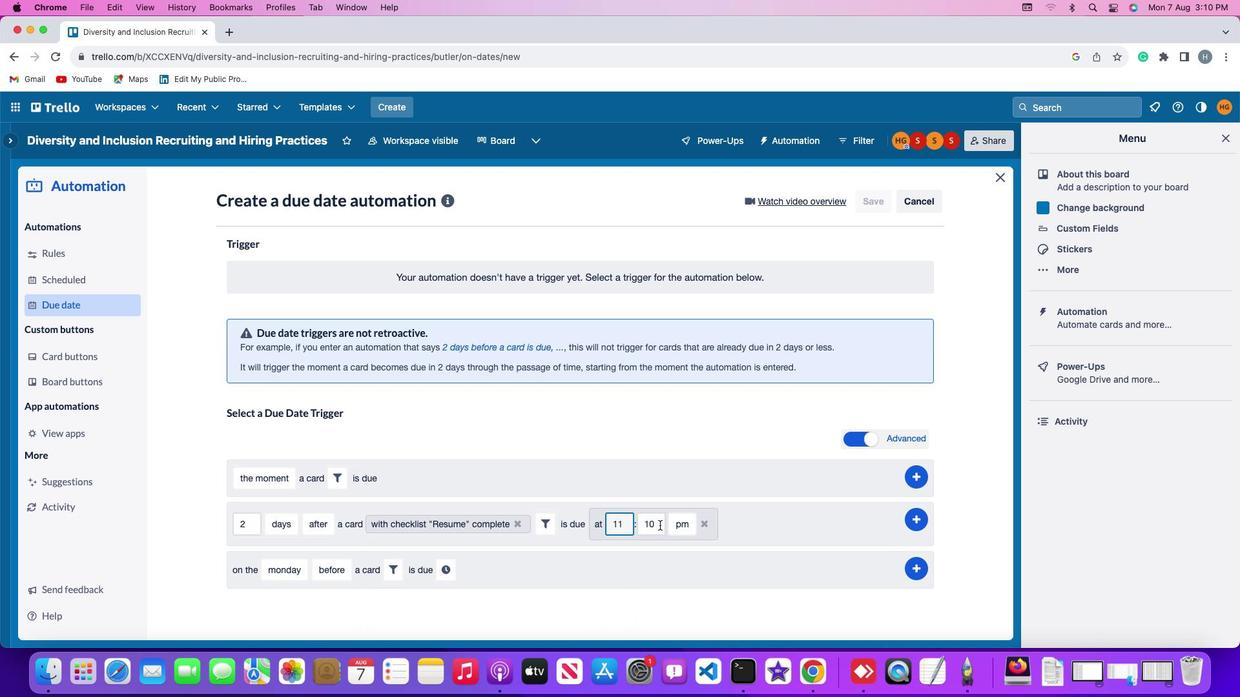 
Action: Mouse pressed left at (660, 525)
Screenshot: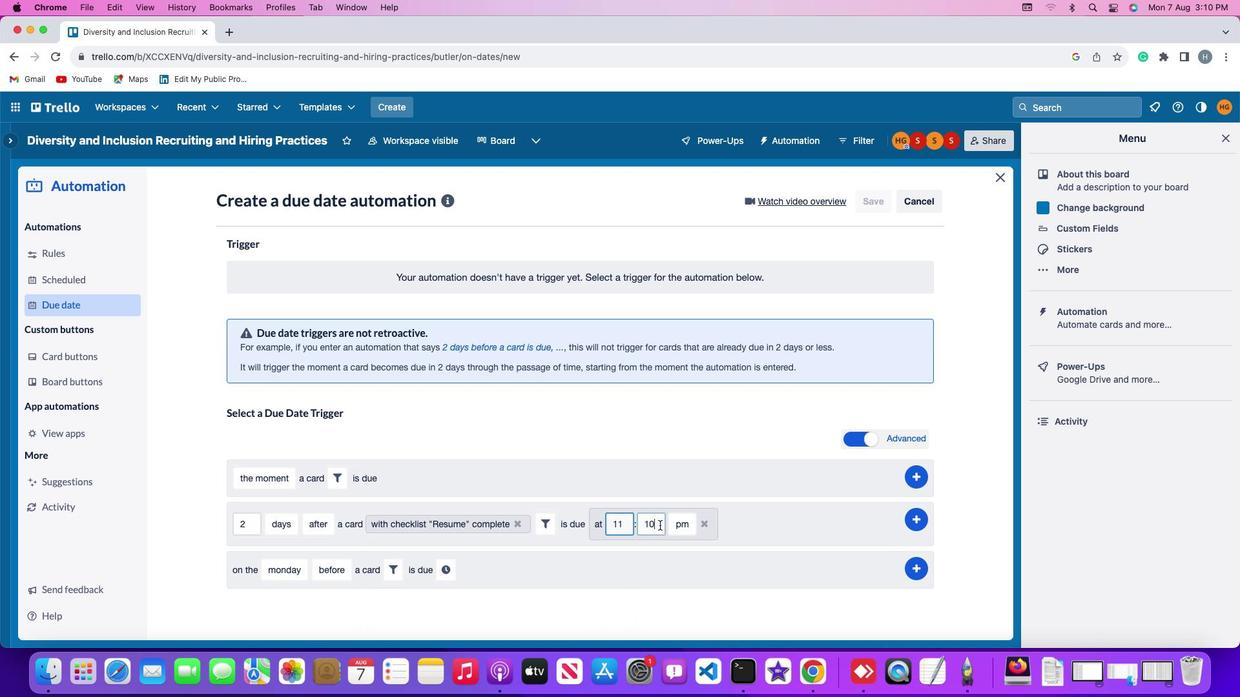 
Action: Key pressed Key.backspaceKey.backspaceKey.backspace'0'
Screenshot: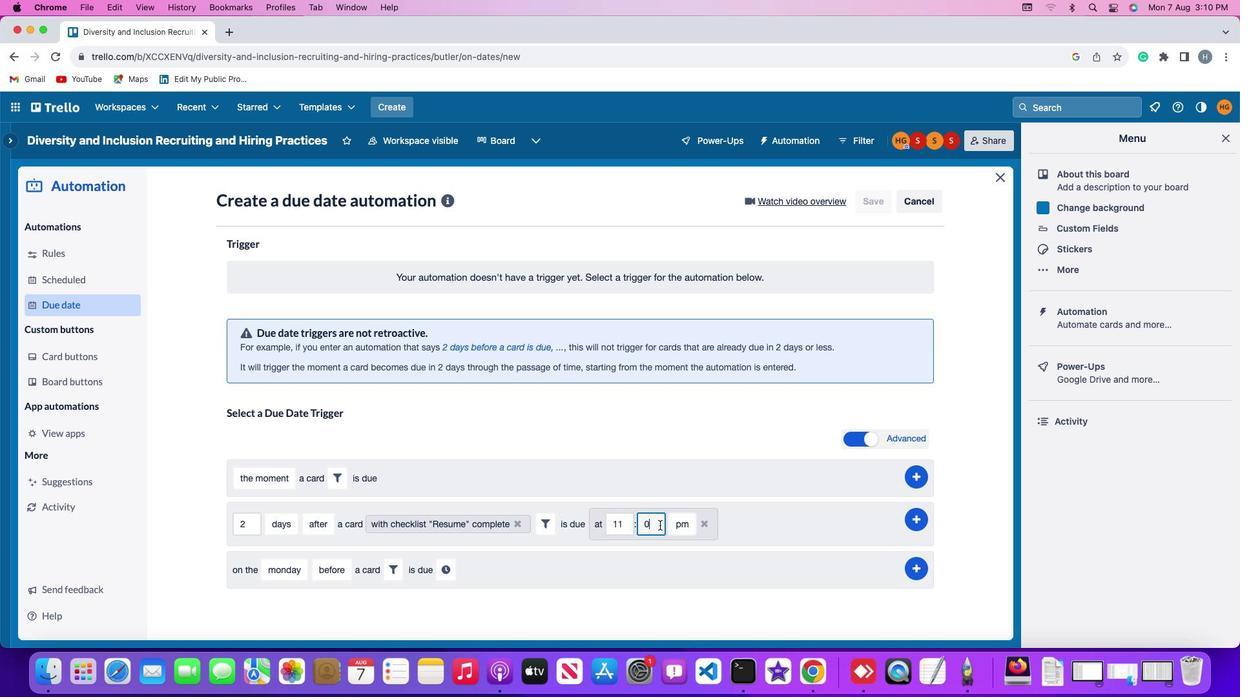 
Action: Mouse moved to (660, 525)
Screenshot: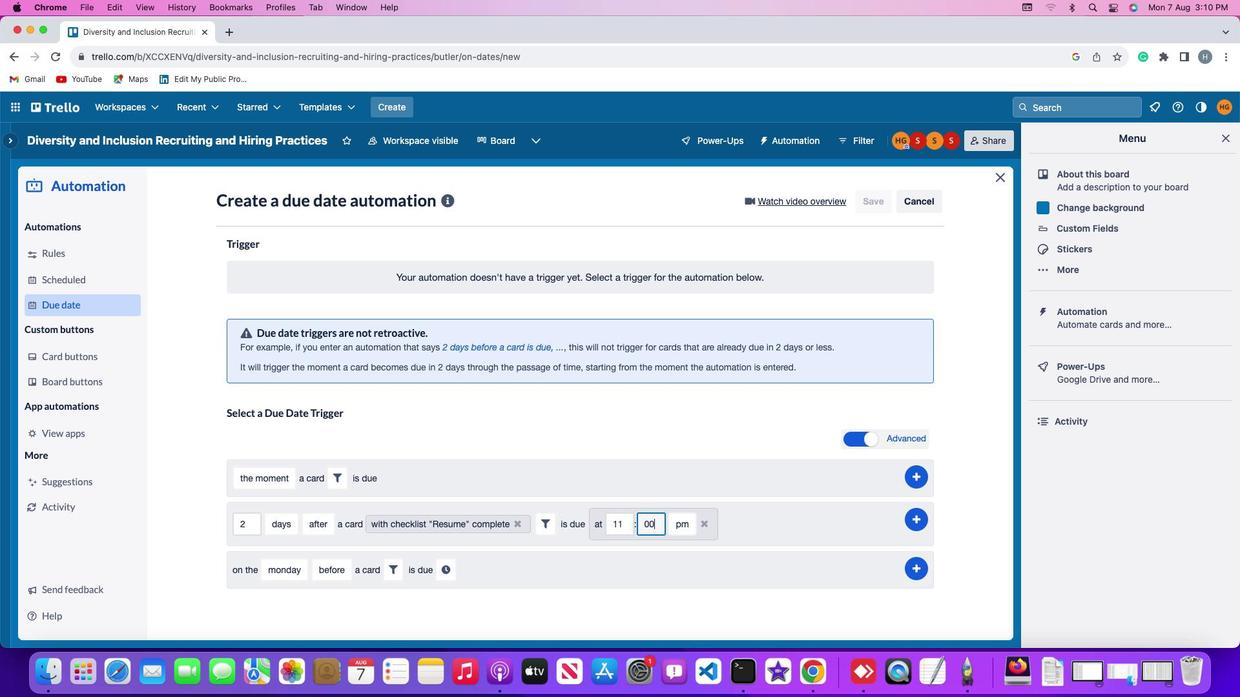 
Action: Key pressed '0'
Screenshot: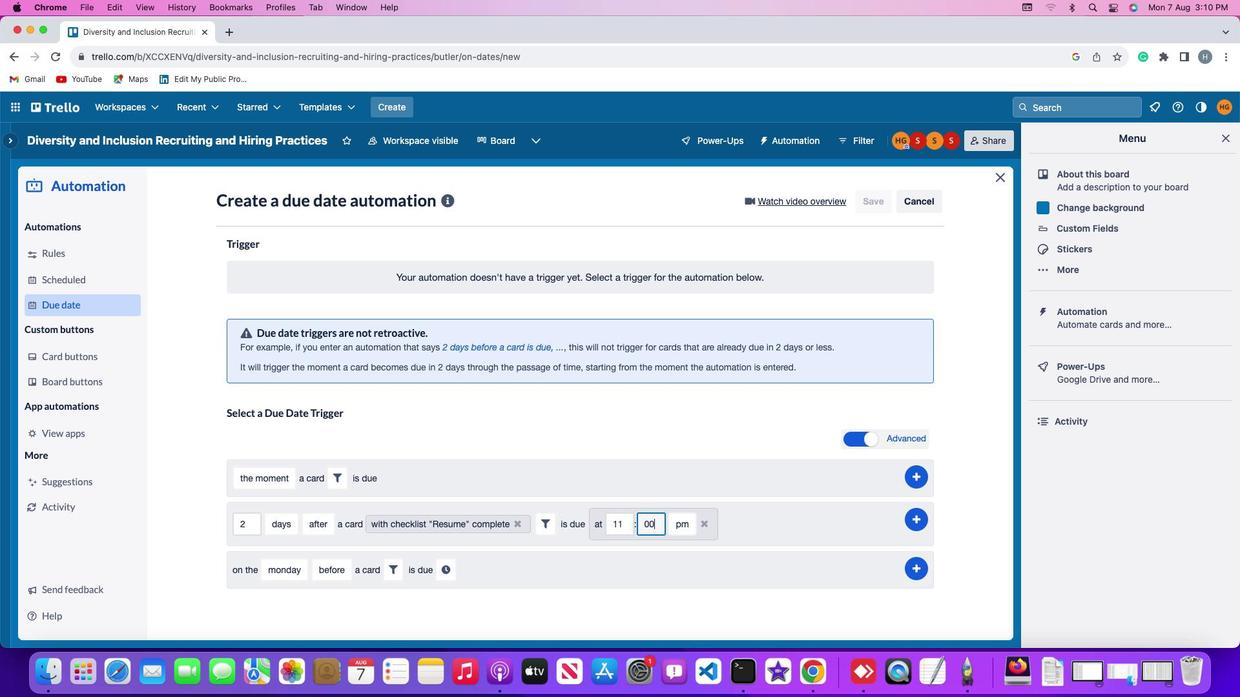 
Action: Mouse moved to (683, 524)
Screenshot: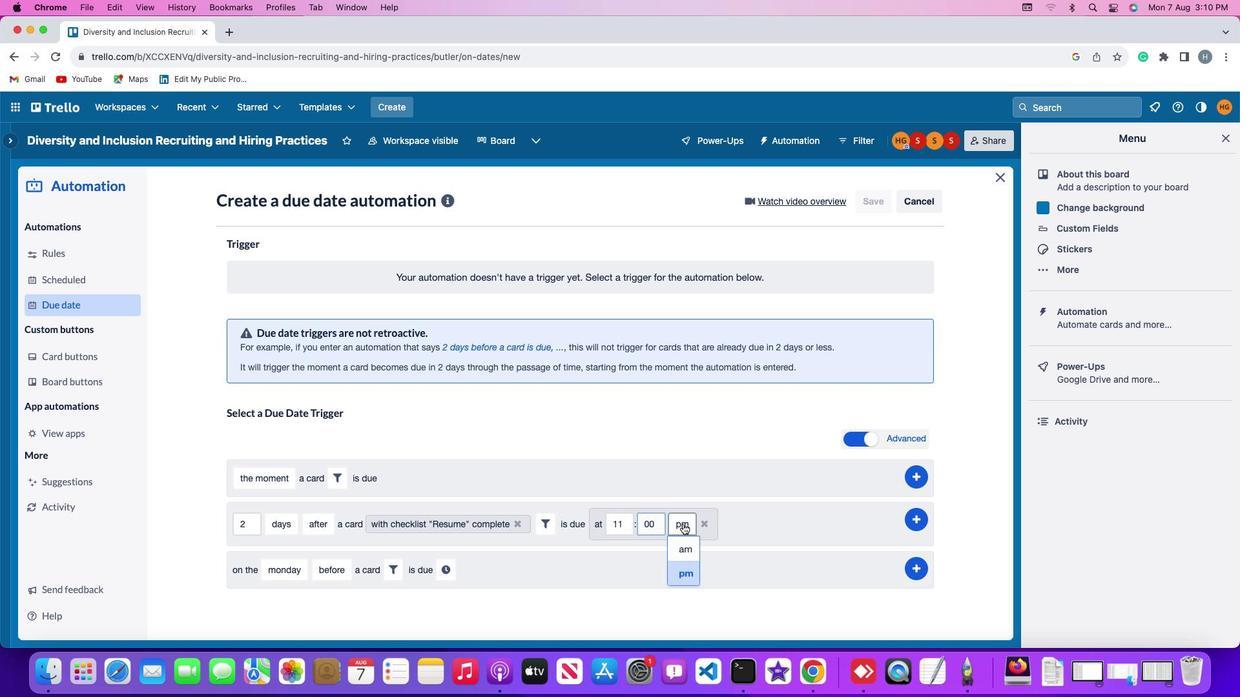 
Action: Mouse pressed left at (683, 524)
Screenshot: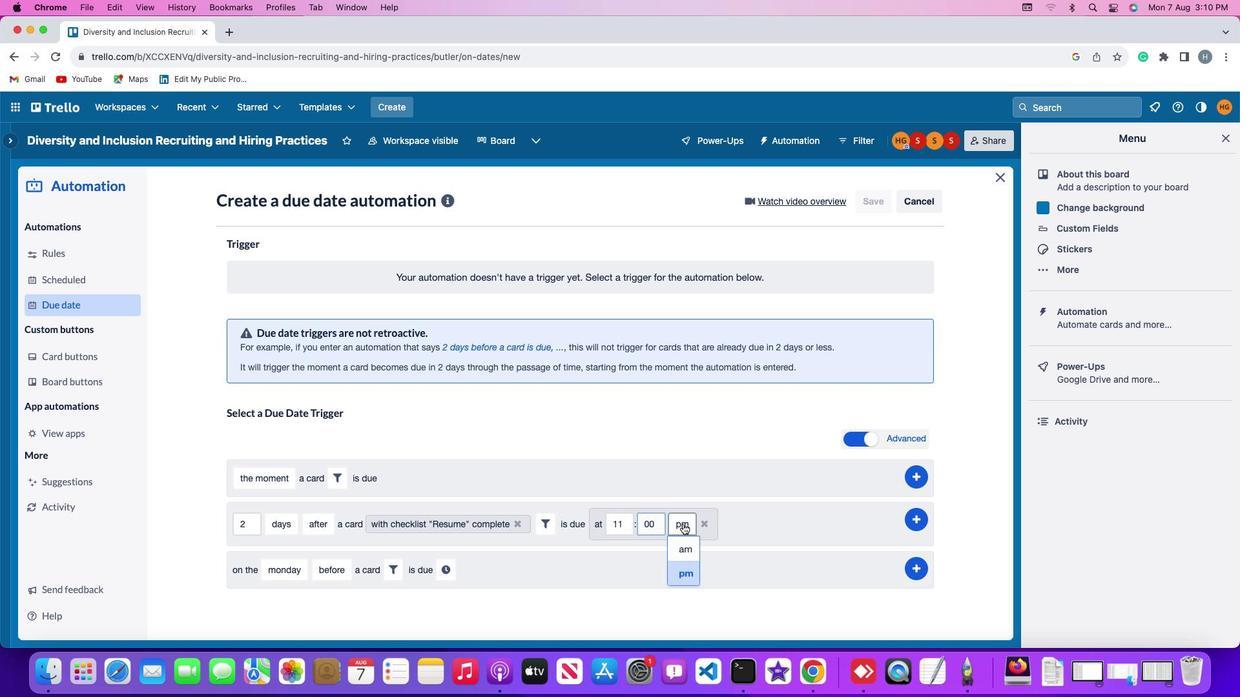 
Action: Mouse moved to (686, 551)
Screenshot: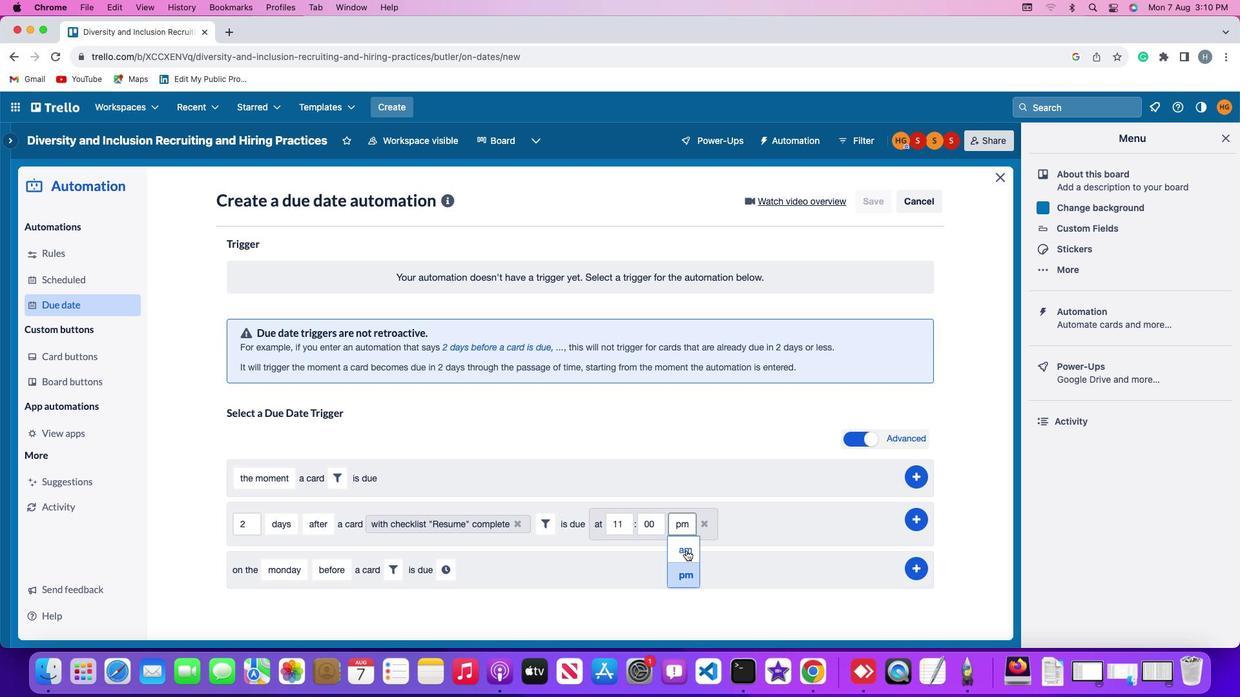
Action: Mouse pressed left at (686, 551)
Screenshot: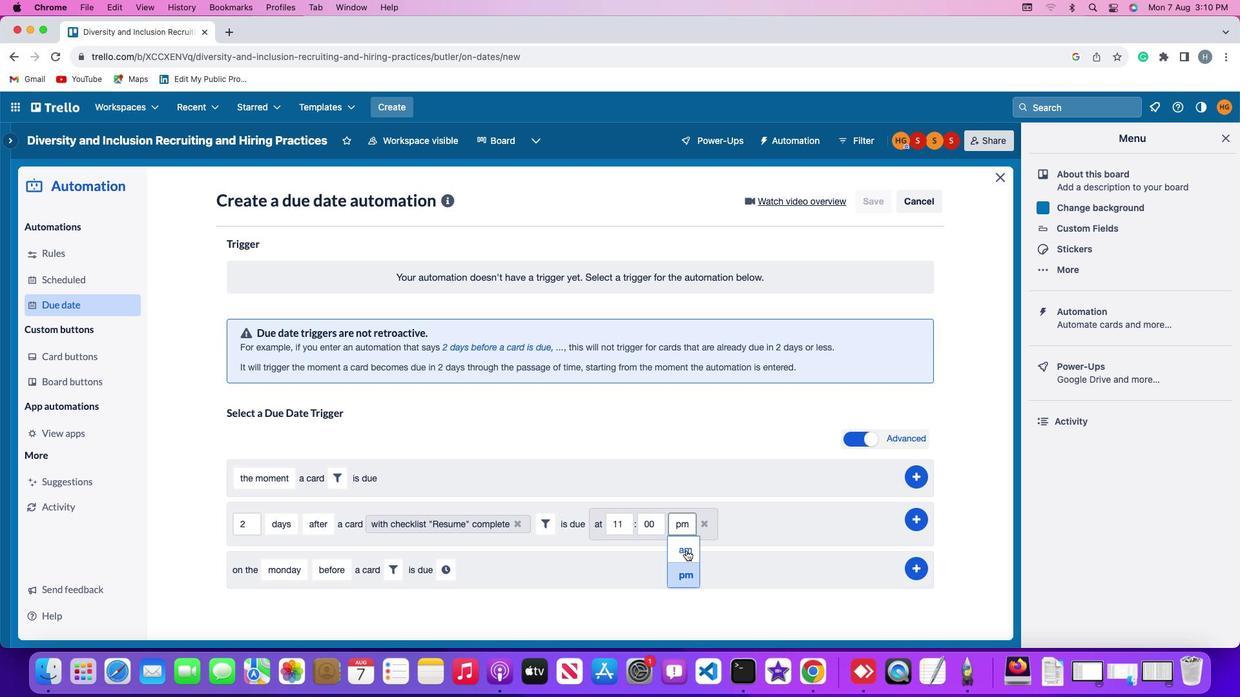 
Action: Mouse moved to (916, 517)
Screenshot: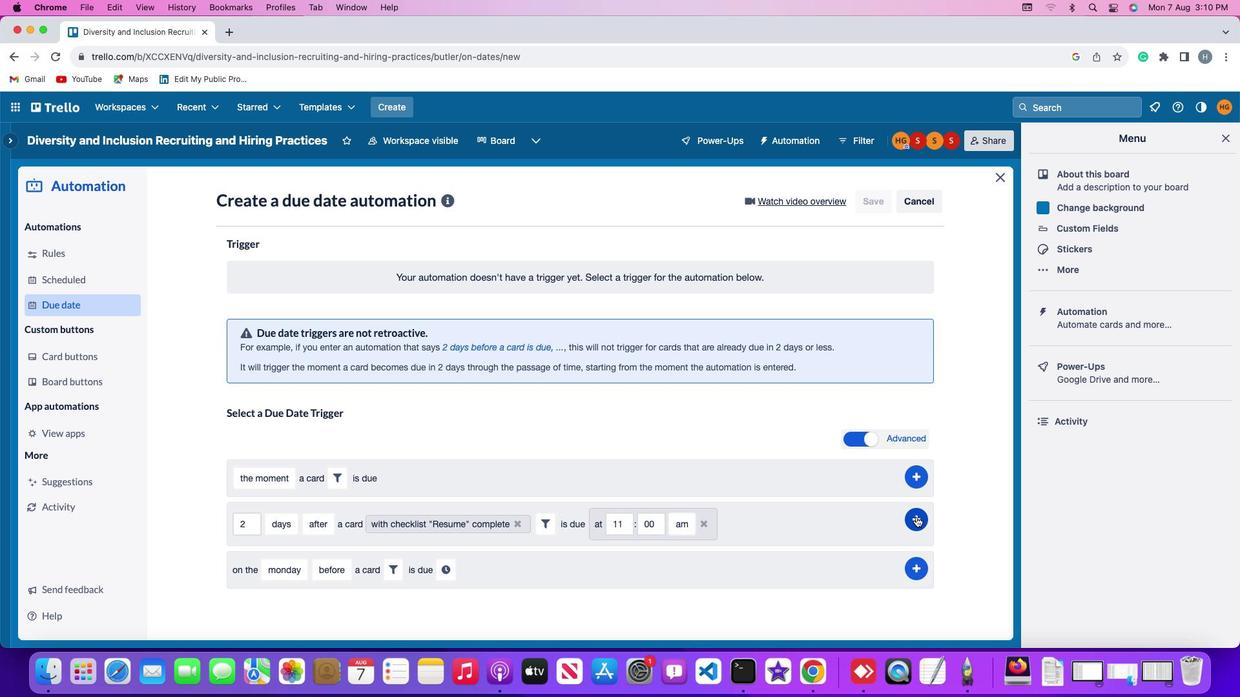 
Action: Mouse pressed left at (916, 517)
Screenshot: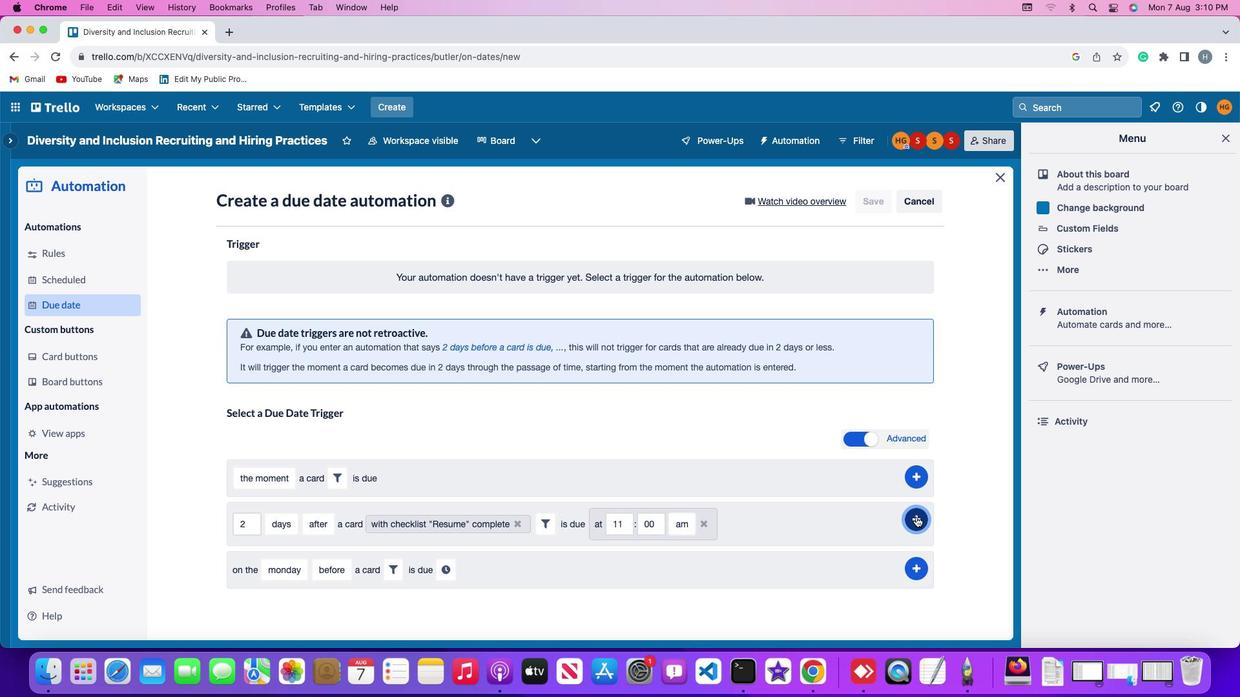 
Action: Mouse moved to (956, 396)
Screenshot: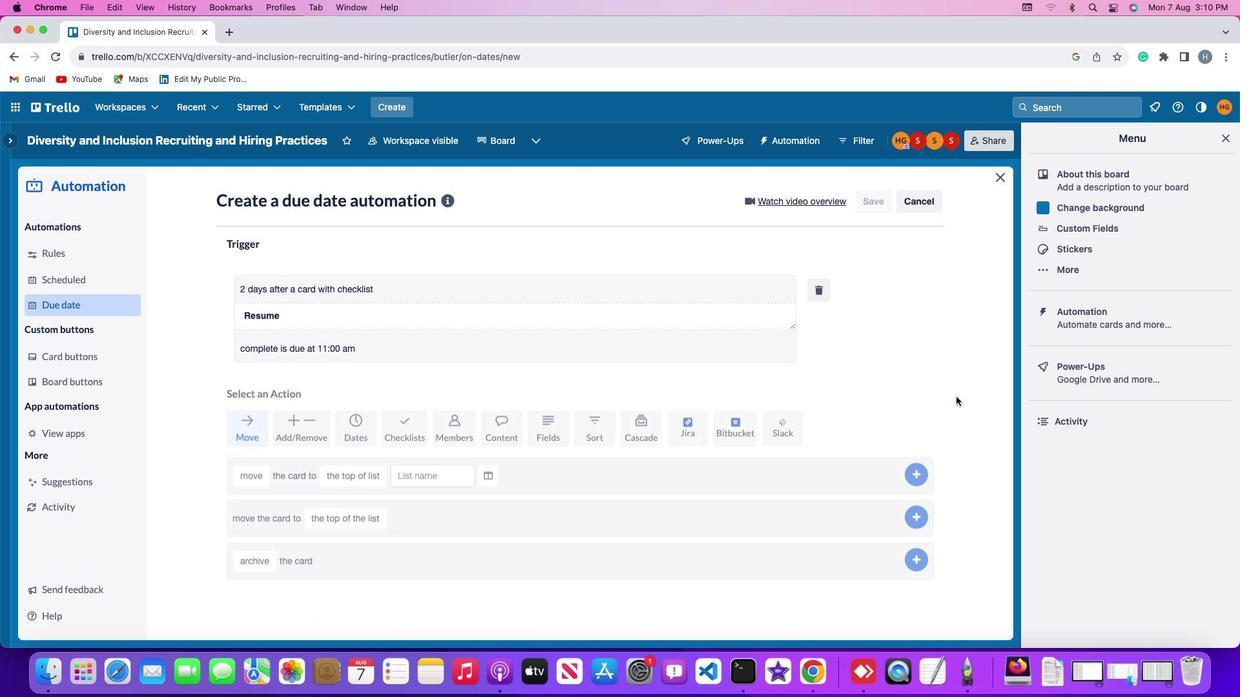 
